 Task: In the  document policy.html Use the feature 'and check spelling and grammer' Select the body of letter and change paragraph spacing to  '1.5' Select the word  Good Day and change the font size to  30
Action: Mouse moved to (297, 375)
Screenshot: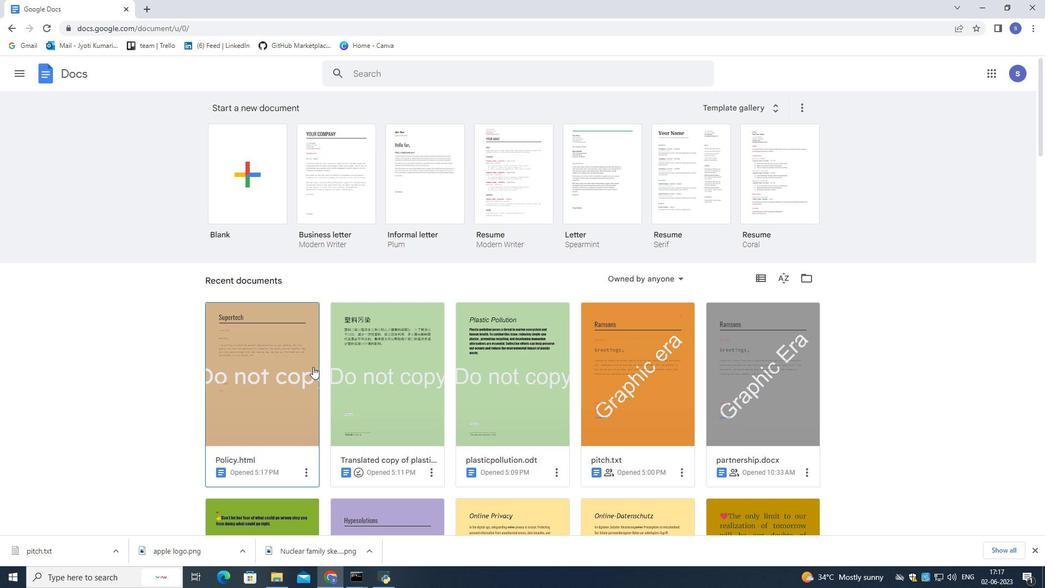 
Action: Mouse pressed left at (297, 375)
Screenshot: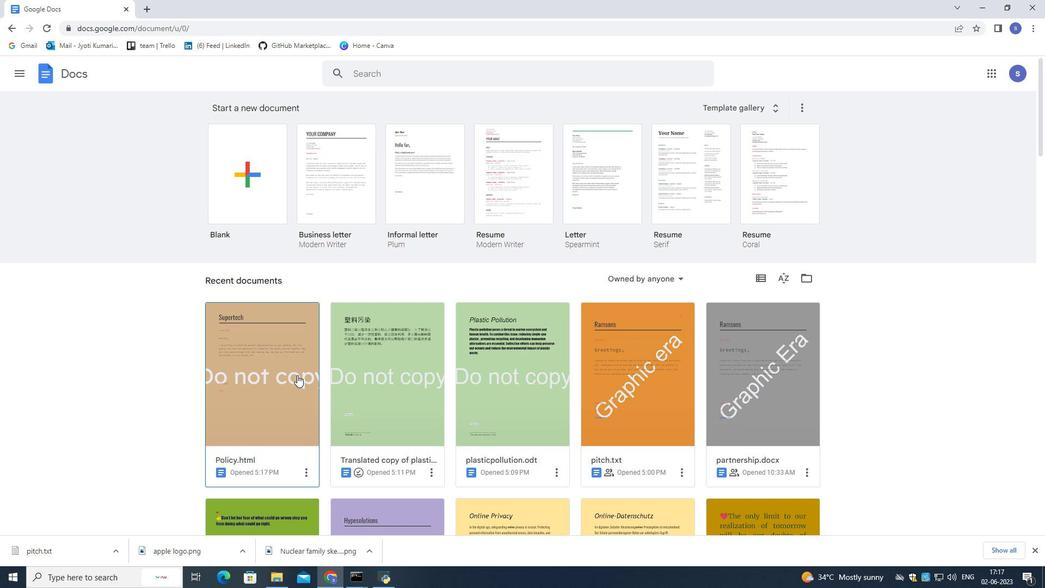 
Action: Mouse pressed left at (297, 375)
Screenshot: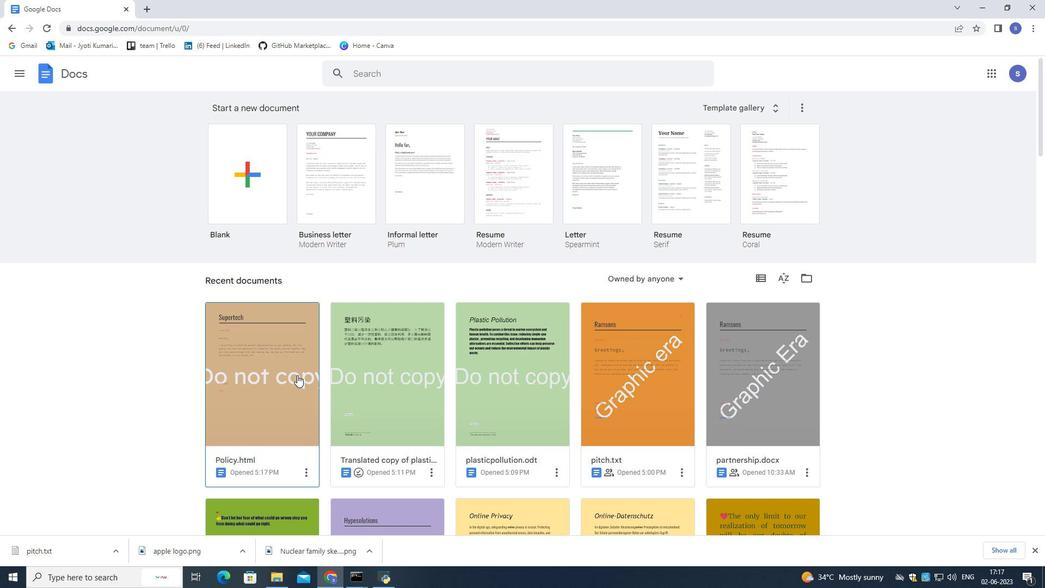 
Action: Mouse moved to (175, 80)
Screenshot: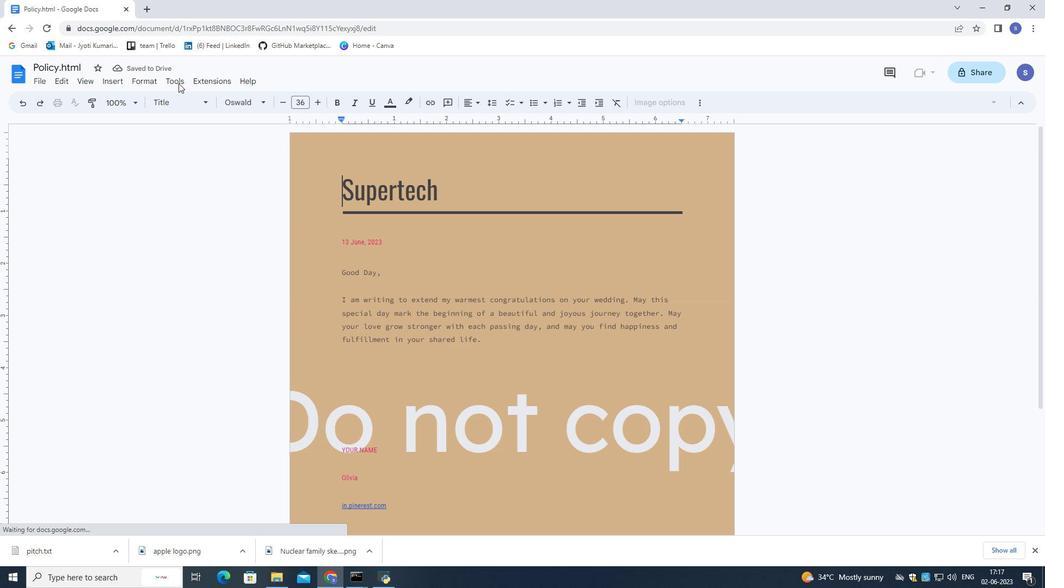 
Action: Mouse pressed left at (175, 80)
Screenshot: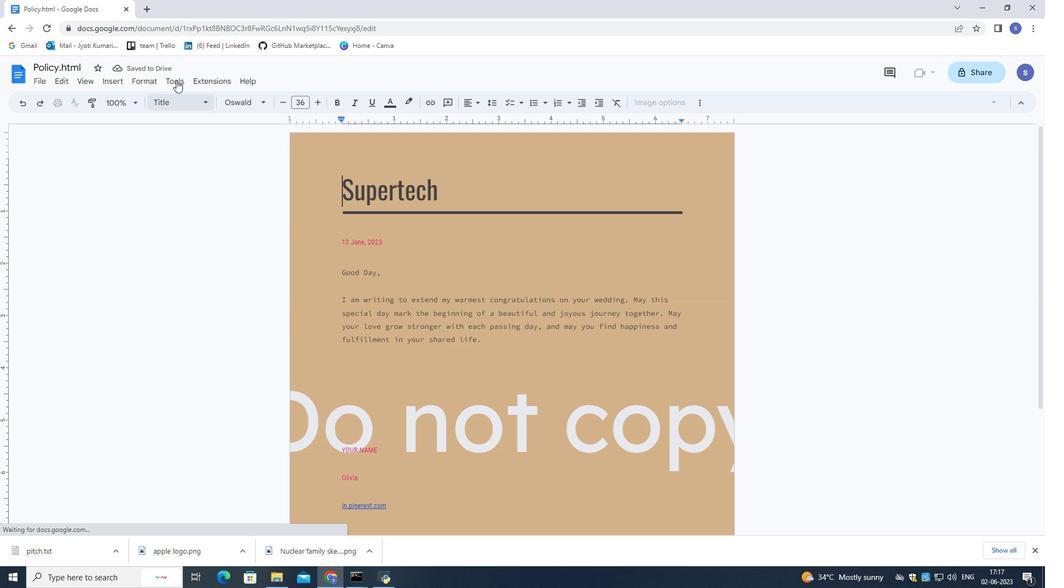 
Action: Mouse moved to (375, 103)
Screenshot: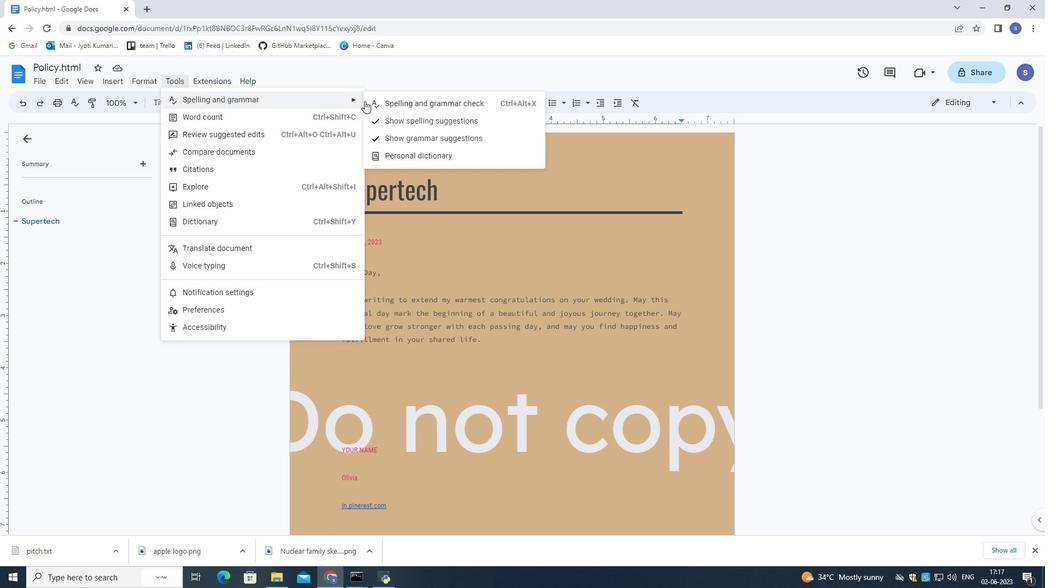 
Action: Mouse pressed left at (375, 103)
Screenshot: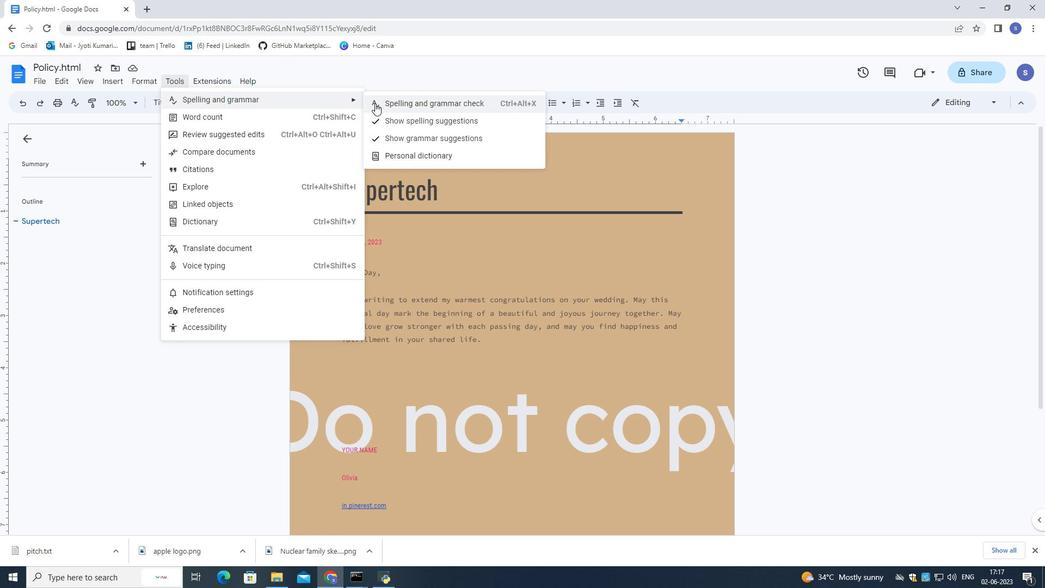 
Action: Mouse moved to (498, 348)
Screenshot: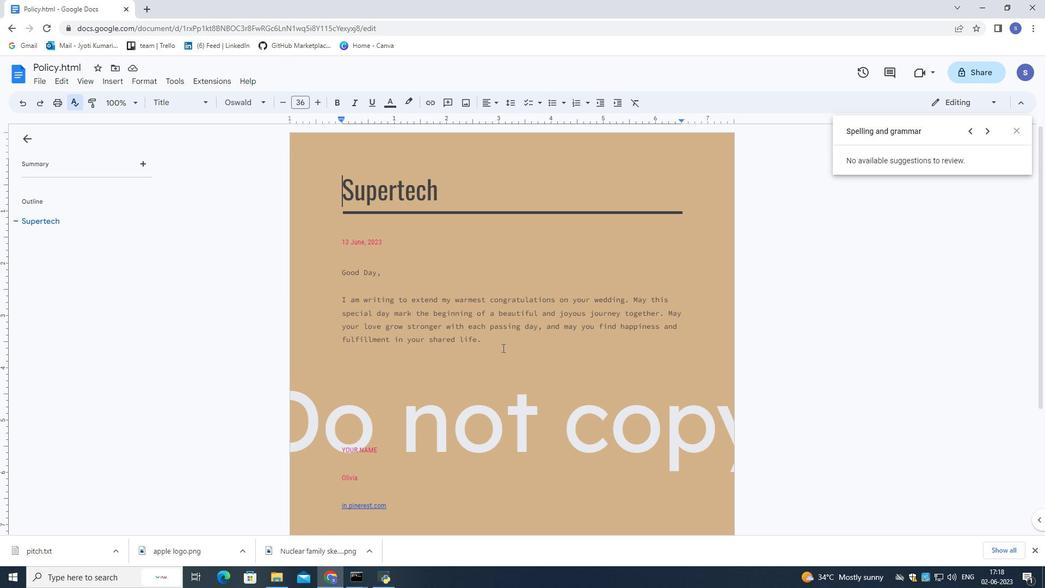
Action: Mouse pressed left at (498, 348)
Screenshot: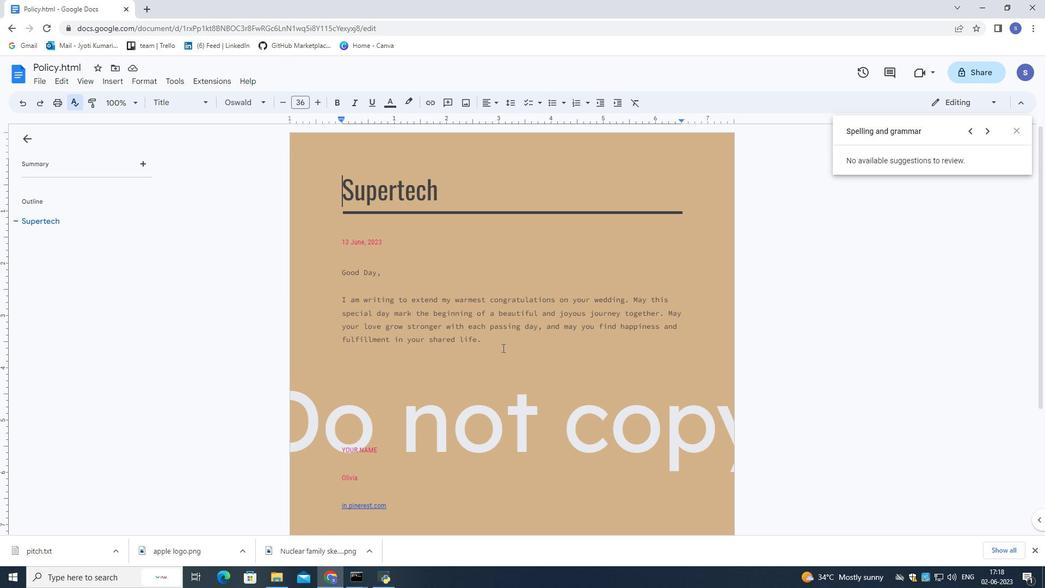 
Action: Mouse moved to (504, 103)
Screenshot: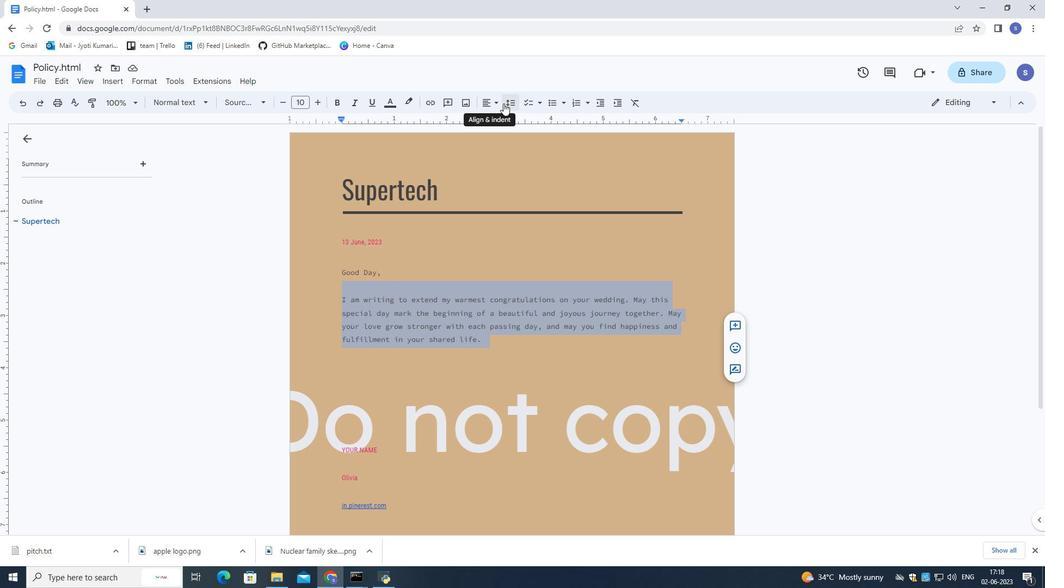 
Action: Mouse pressed left at (504, 103)
Screenshot: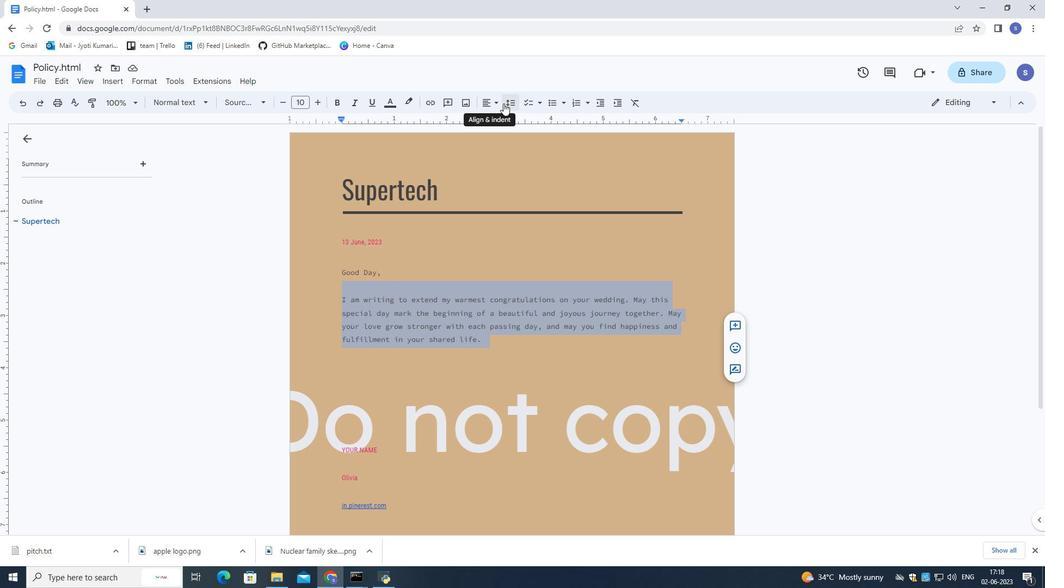 
Action: Mouse moved to (518, 154)
Screenshot: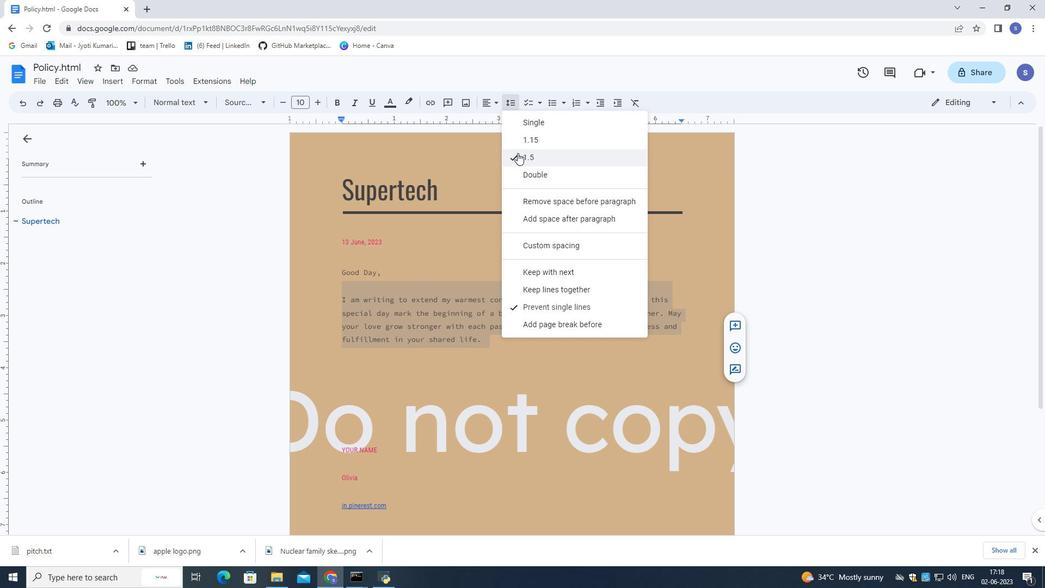 
Action: Mouse pressed left at (518, 154)
Screenshot: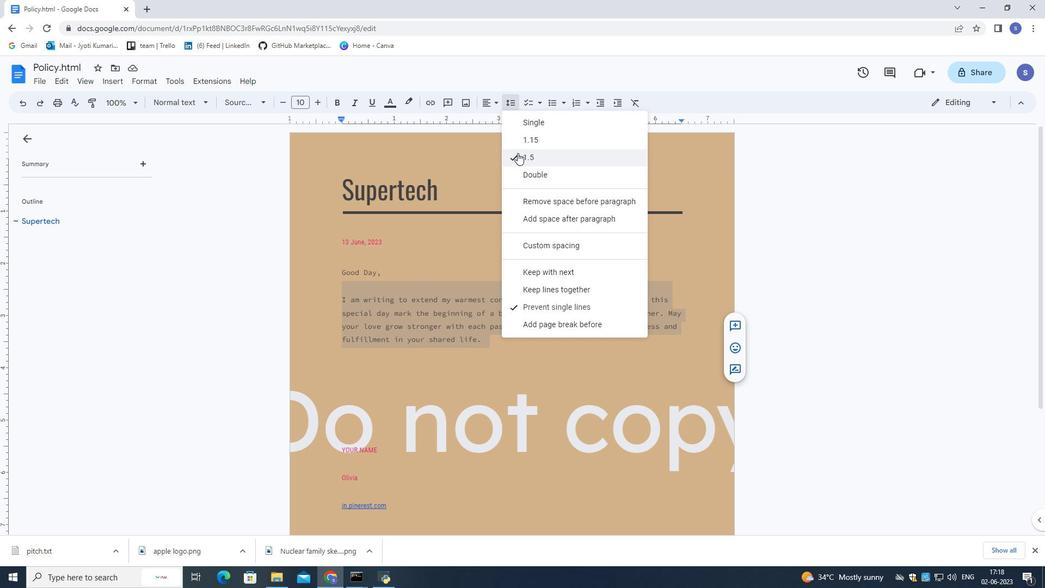 
Action: Mouse moved to (445, 218)
Screenshot: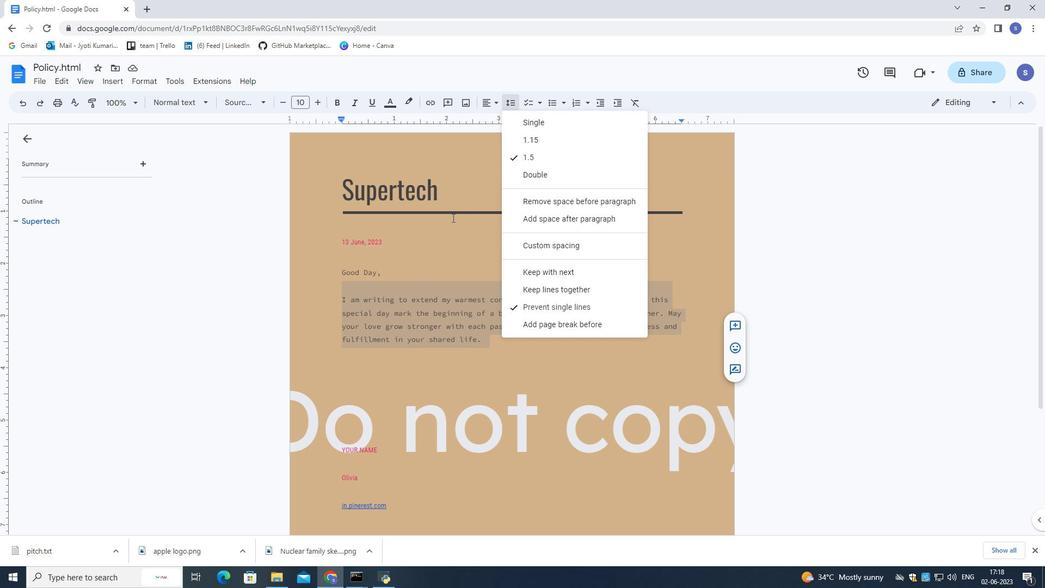 
Action: Mouse pressed left at (445, 218)
Screenshot: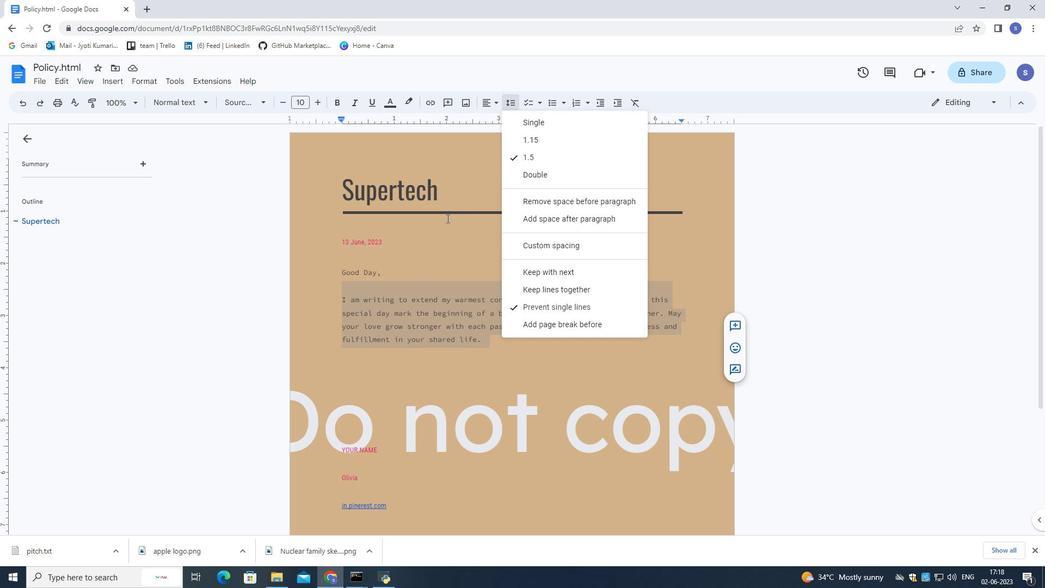 
Action: Mouse moved to (402, 274)
Screenshot: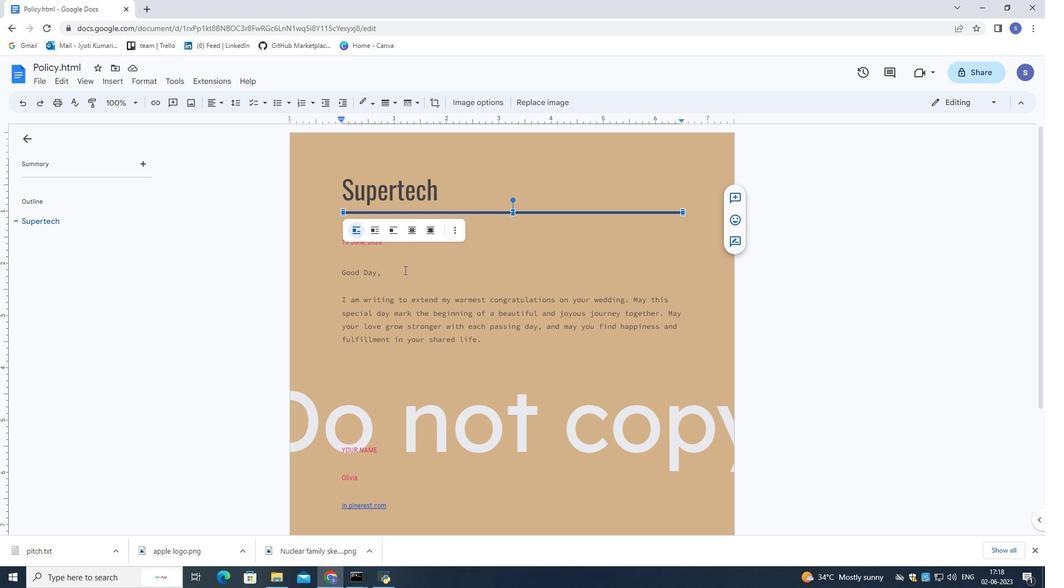 
Action: Mouse pressed left at (402, 274)
Screenshot: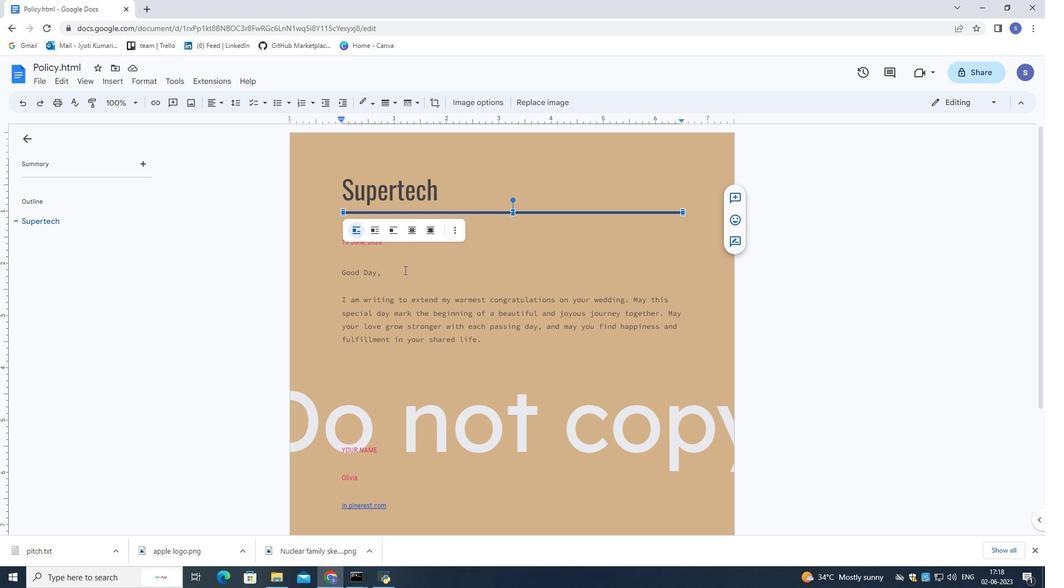 
Action: Mouse moved to (319, 102)
Screenshot: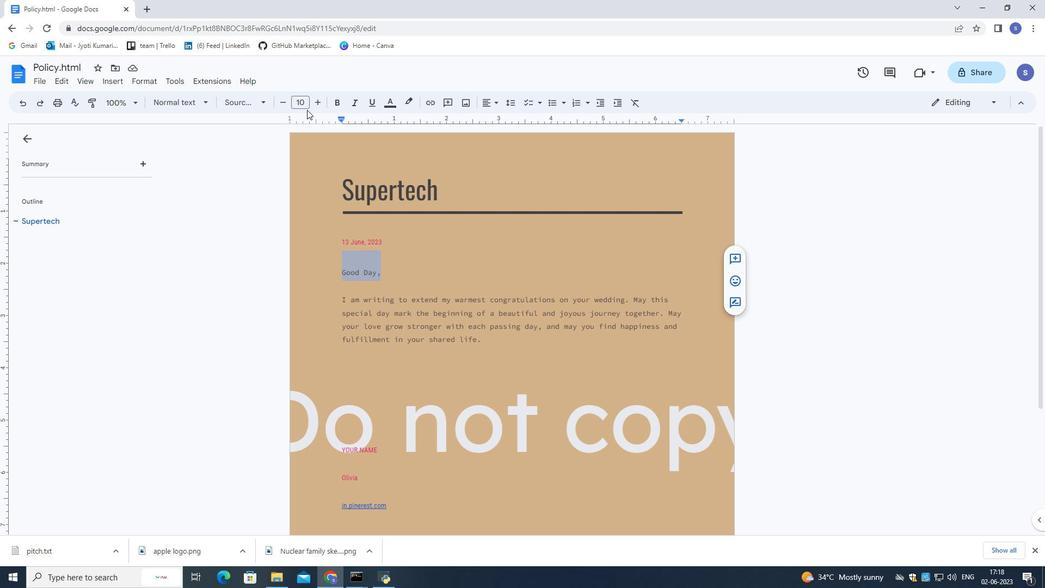 
Action: Mouse pressed left at (319, 102)
Screenshot: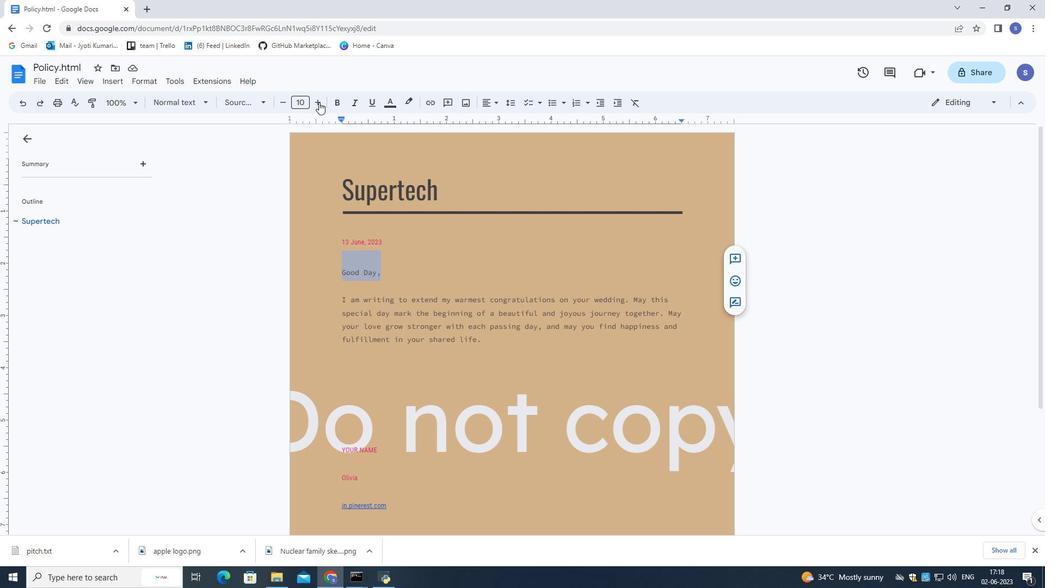 
Action: Mouse pressed left at (319, 102)
Screenshot: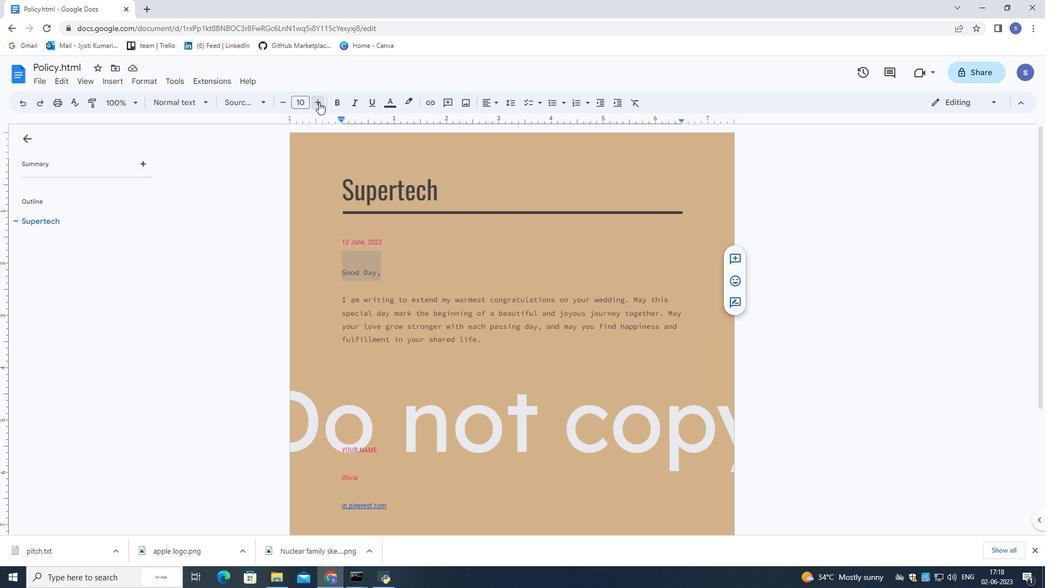 
Action: Mouse pressed left at (319, 102)
Screenshot: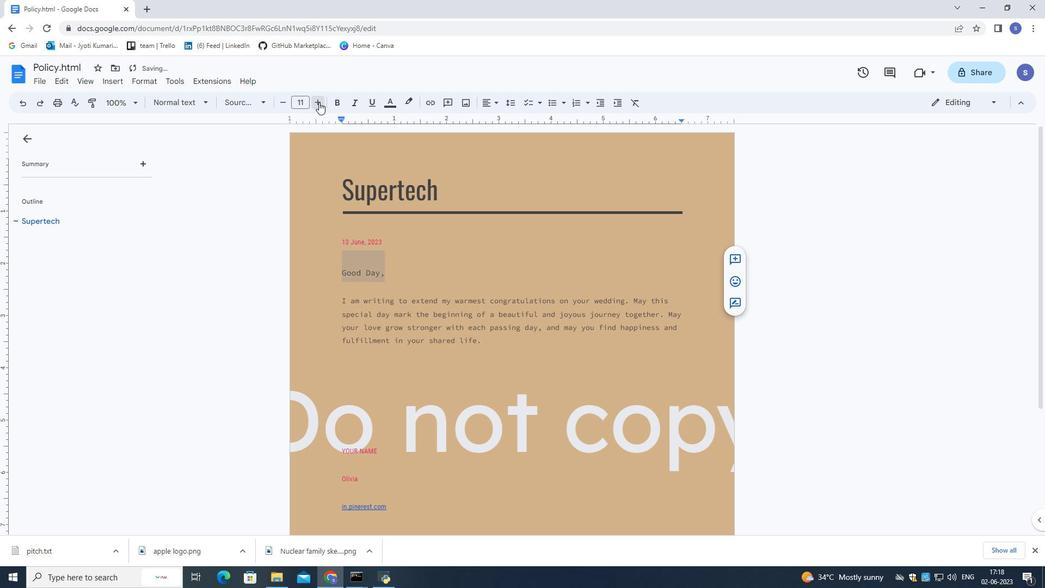
Action: Mouse pressed left at (319, 102)
Screenshot: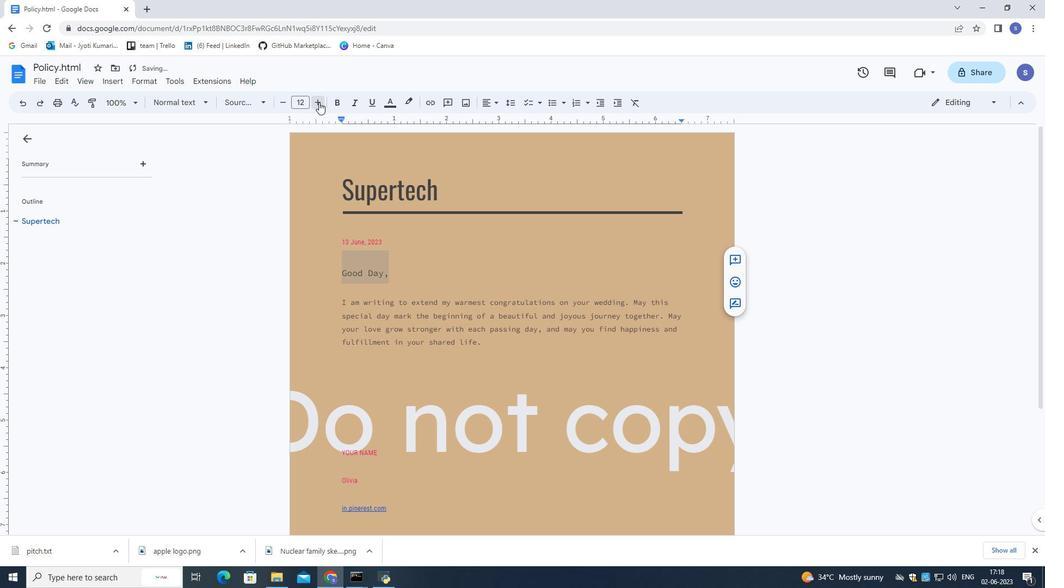 
Action: Mouse pressed left at (319, 102)
Screenshot: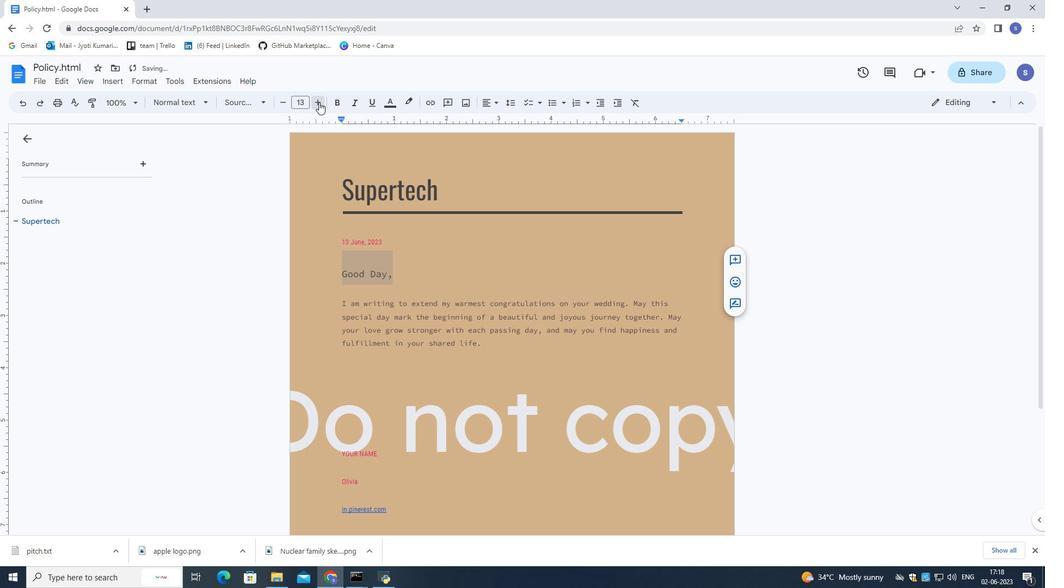 
Action: Mouse pressed left at (319, 102)
Screenshot: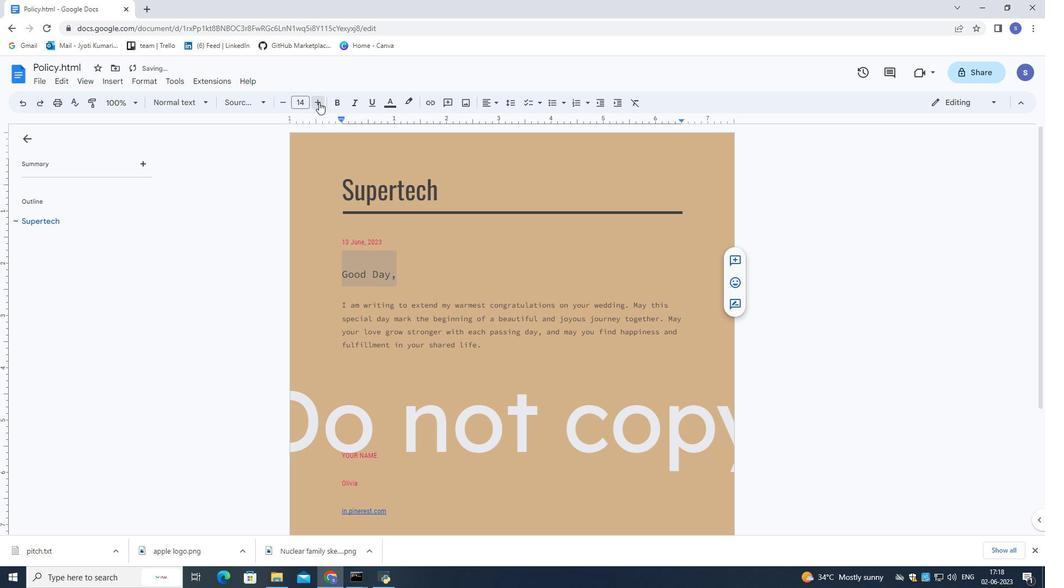 
Action: Mouse pressed left at (319, 102)
Screenshot: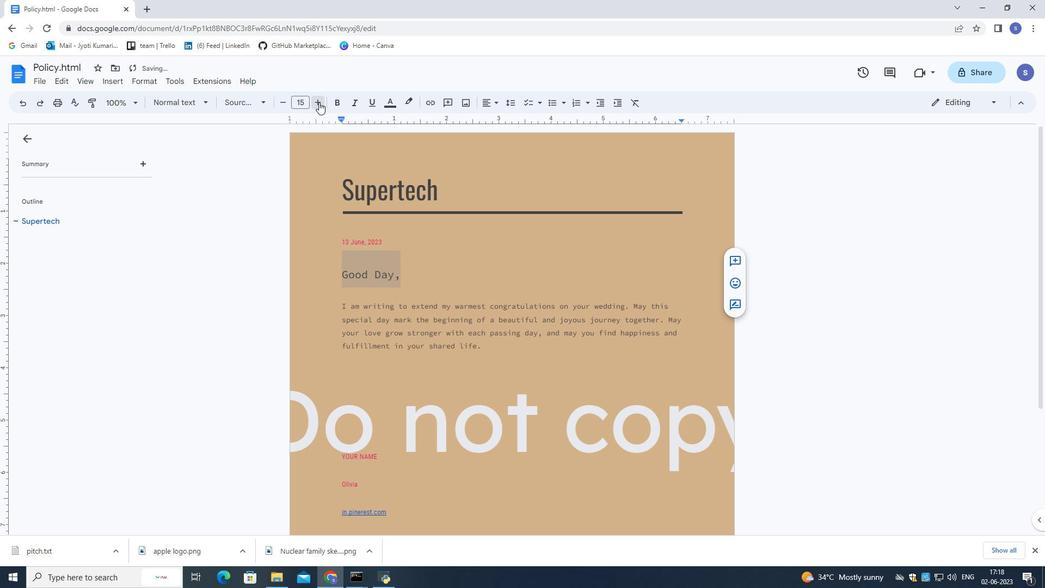 
Action: Mouse pressed left at (319, 102)
Screenshot: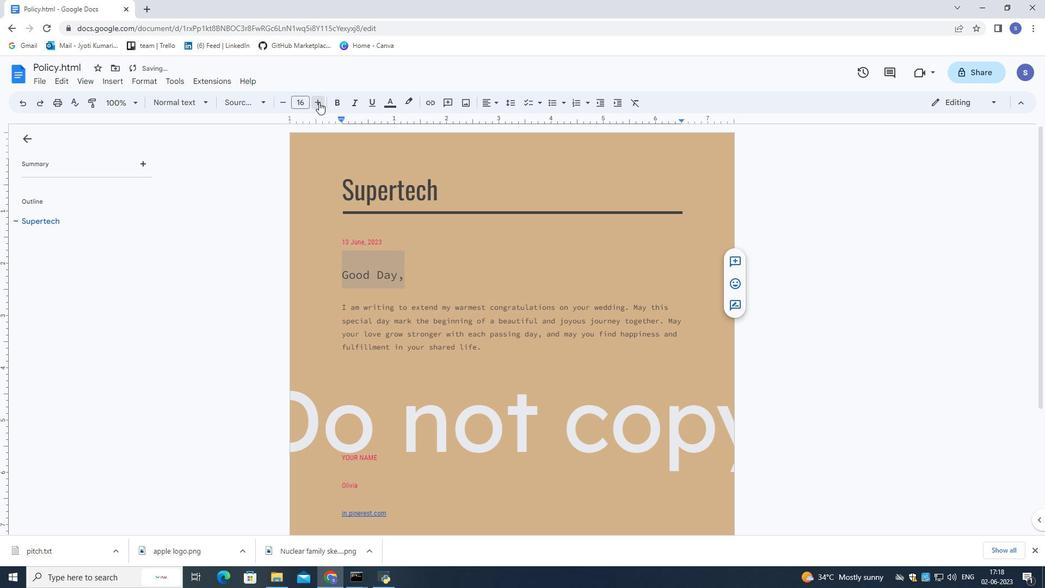 
Action: Mouse pressed left at (319, 102)
Screenshot: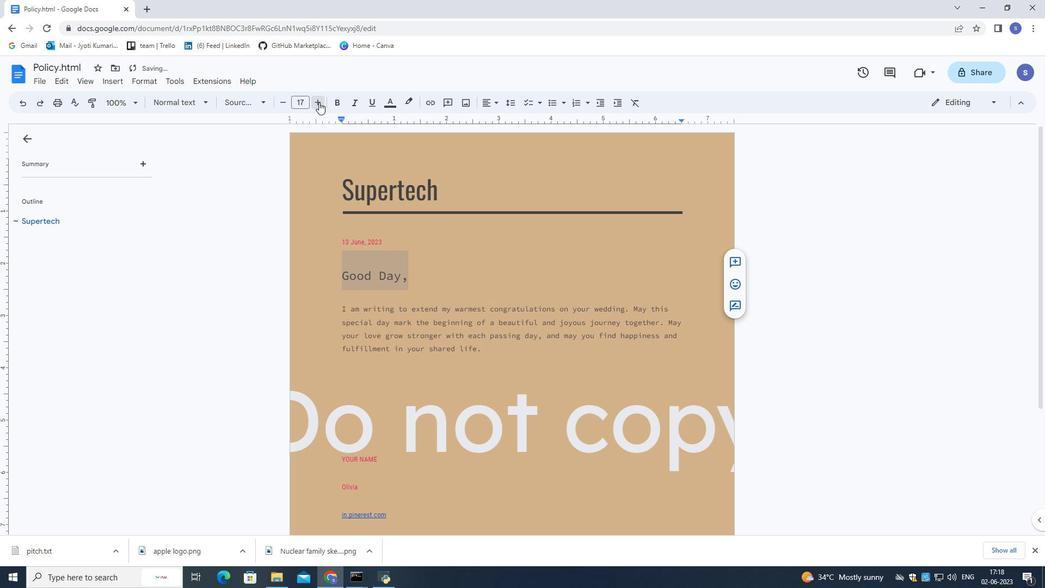 
Action: Mouse pressed left at (319, 102)
Screenshot: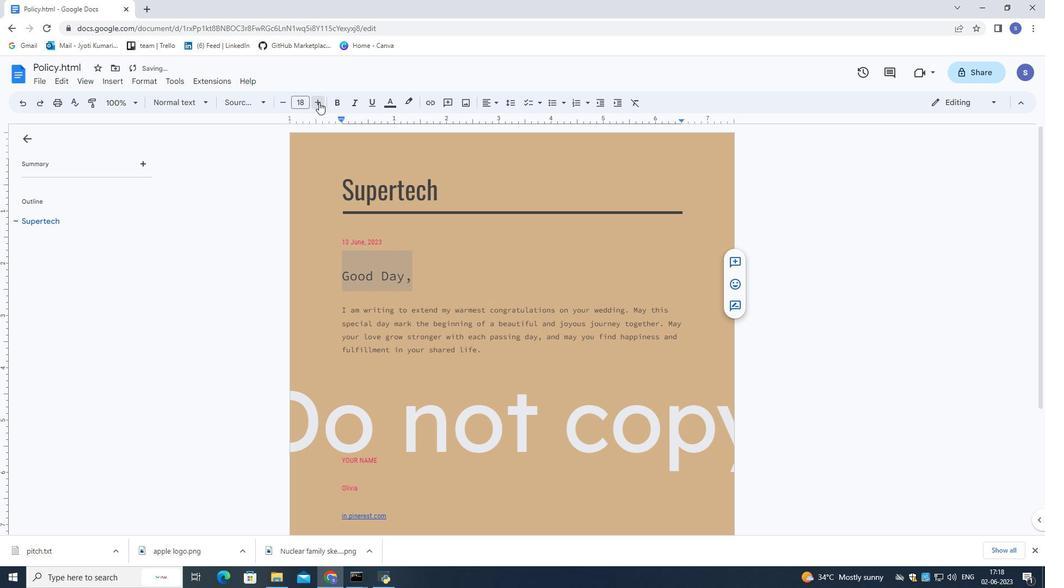 
Action: Mouse pressed left at (319, 102)
Screenshot: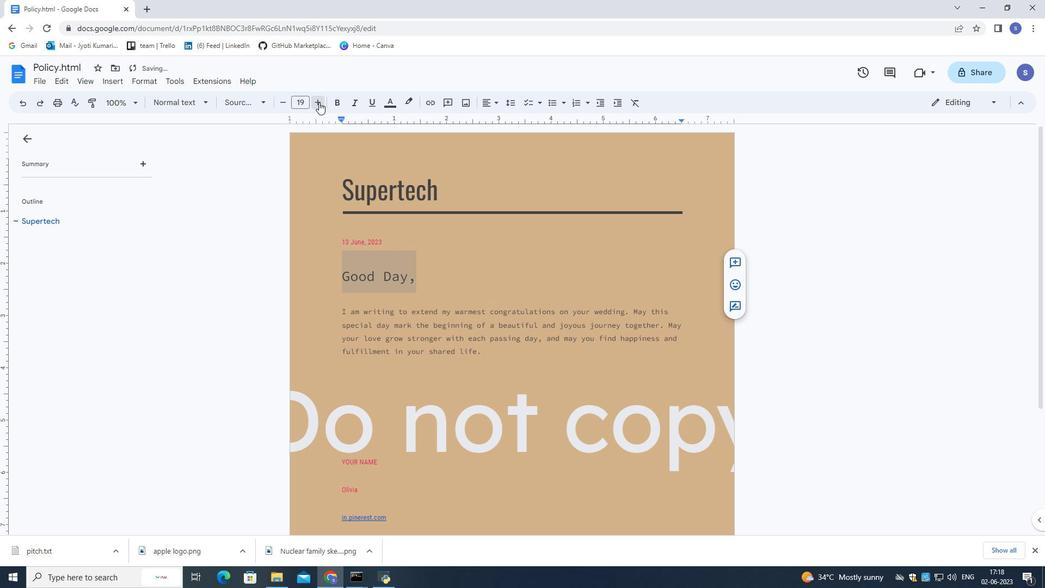 
Action: Mouse pressed left at (319, 102)
Screenshot: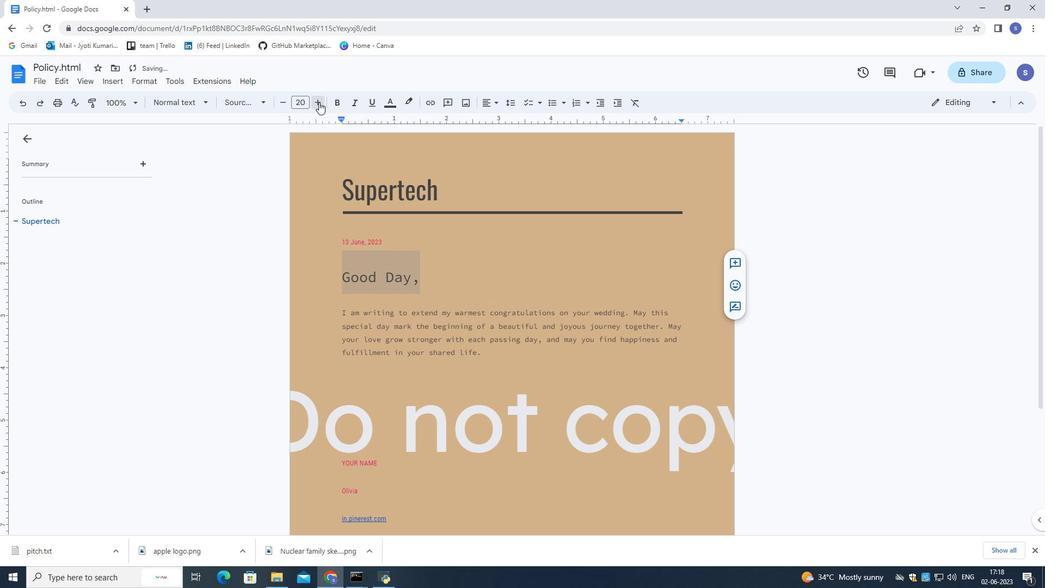 
Action: Mouse moved to (319, 101)
Screenshot: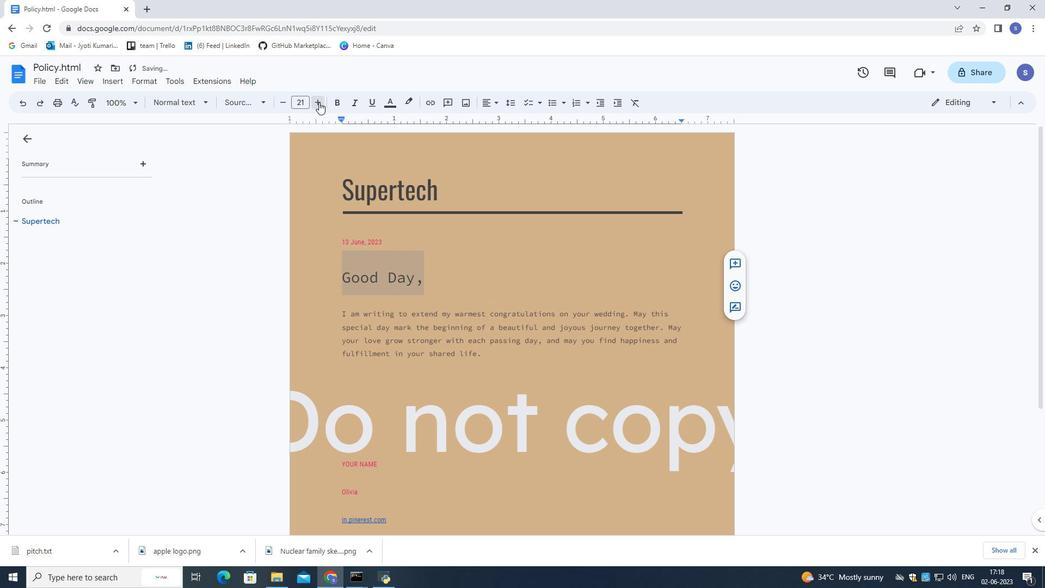 
Action: Mouse pressed left at (319, 101)
Screenshot: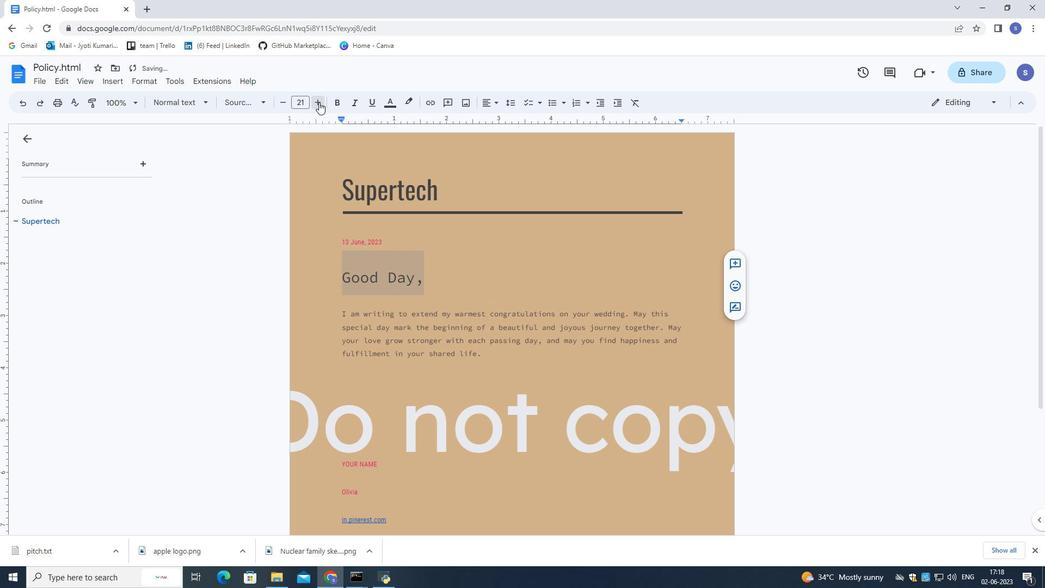 
Action: Mouse pressed left at (319, 101)
Screenshot: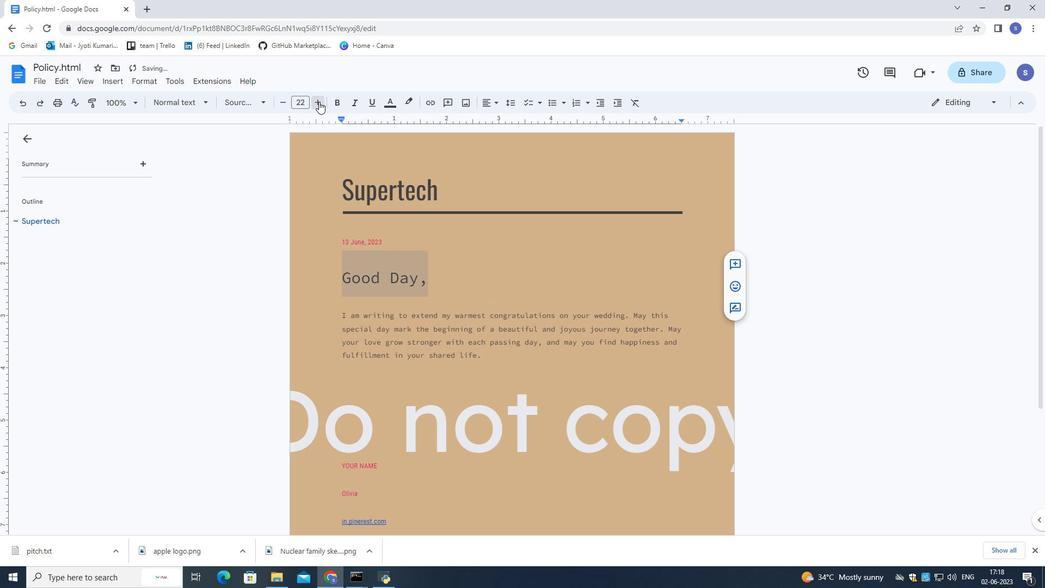 
Action: Mouse pressed left at (319, 101)
Screenshot: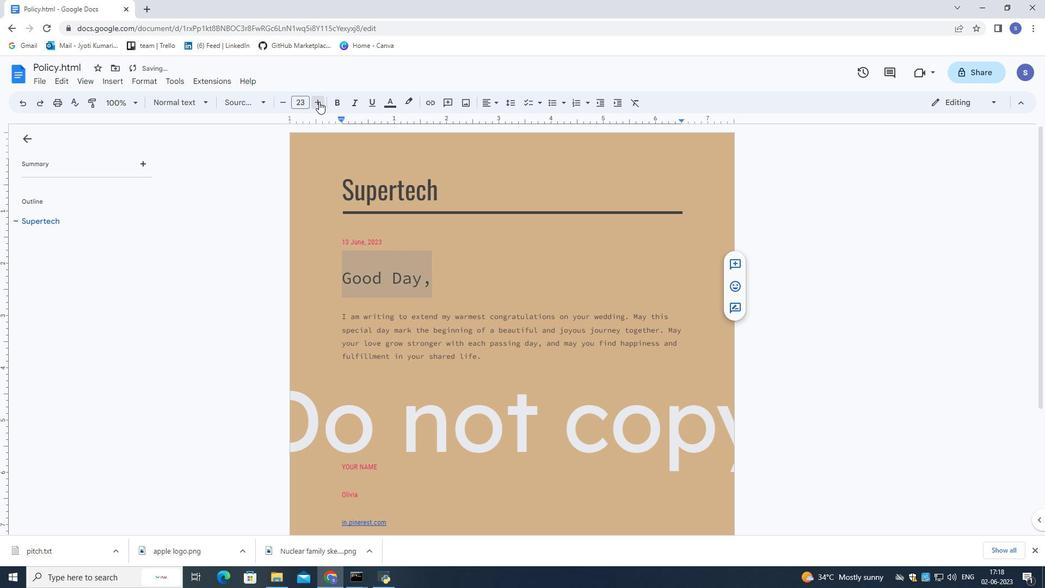 
Action: Mouse pressed left at (319, 101)
Screenshot: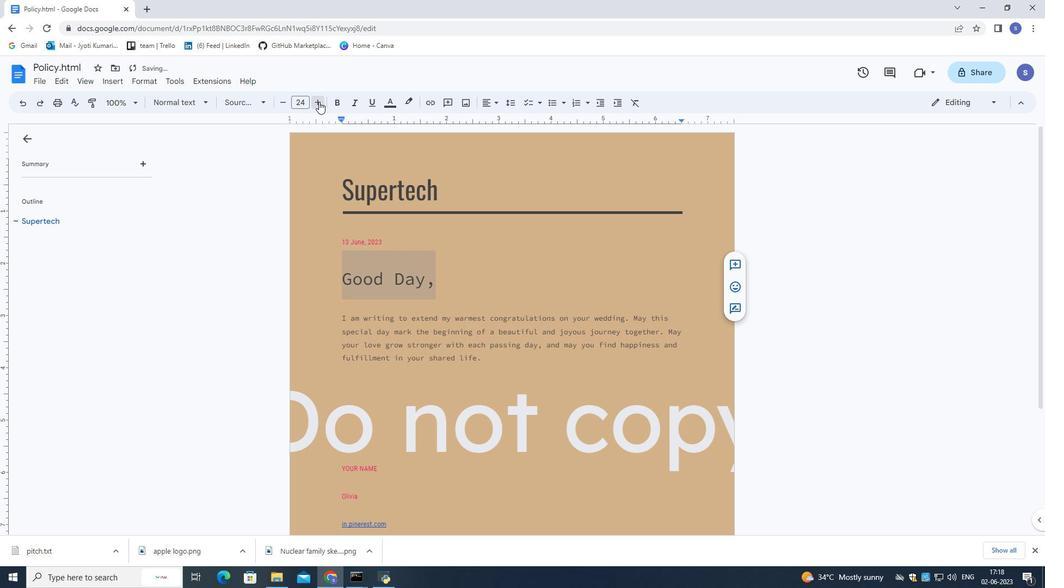 
Action: Mouse pressed left at (319, 101)
Screenshot: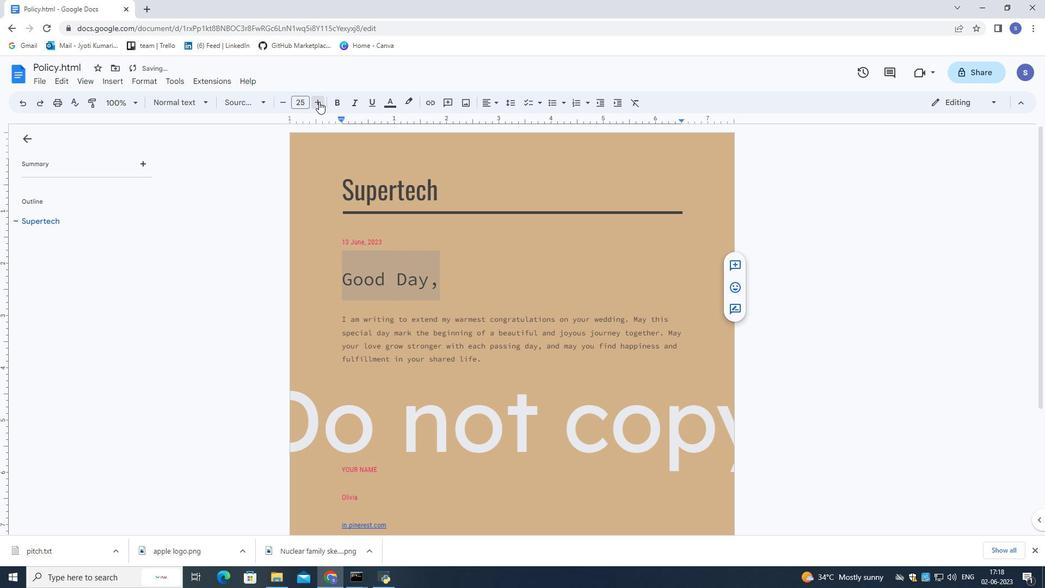
Action: Mouse pressed left at (319, 101)
Screenshot: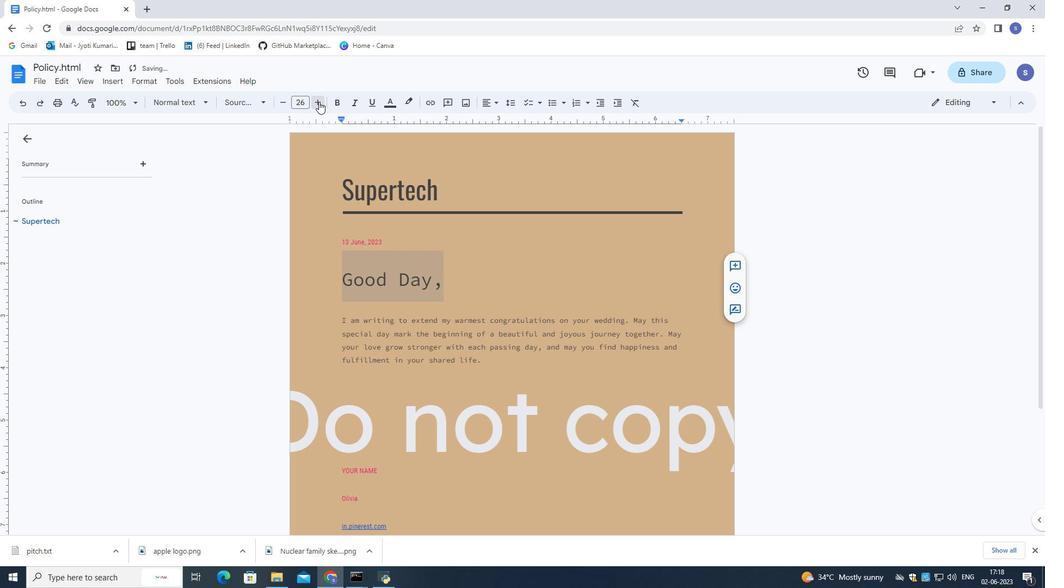 
Action: Mouse pressed left at (319, 101)
Screenshot: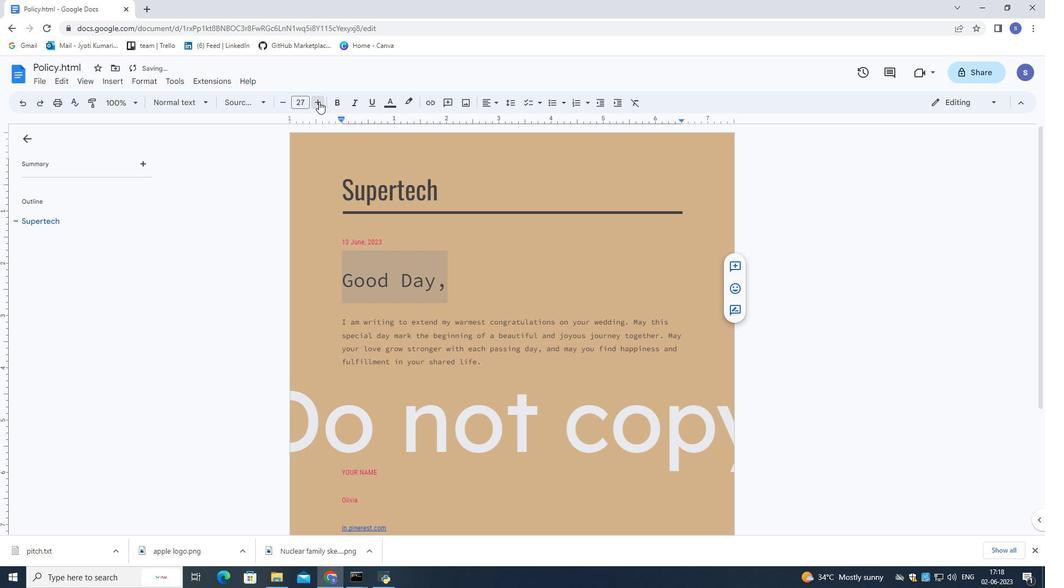 
Action: Mouse moved to (319, 101)
Screenshot: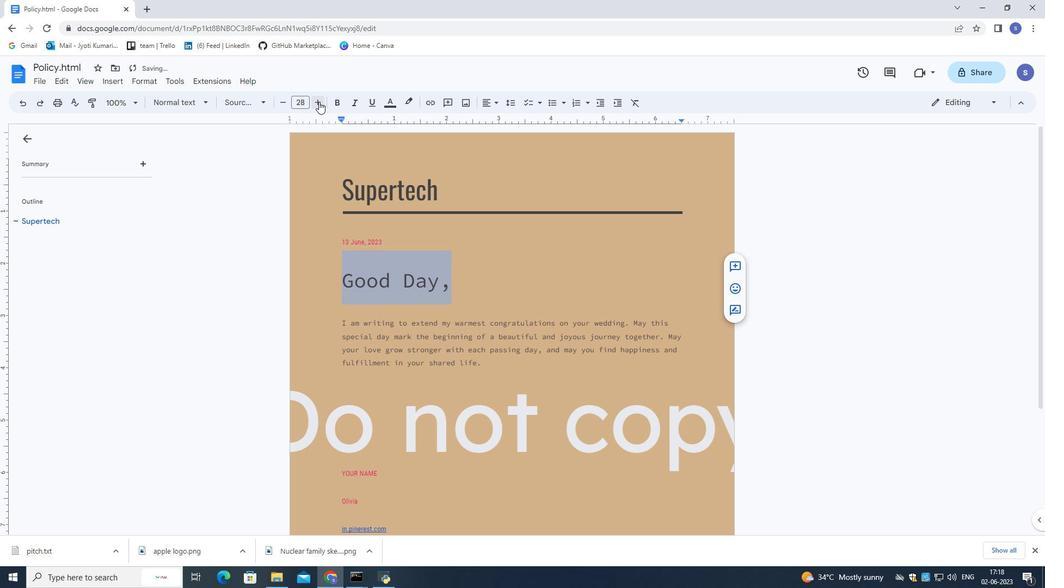 
Action: Mouse pressed left at (319, 101)
Screenshot: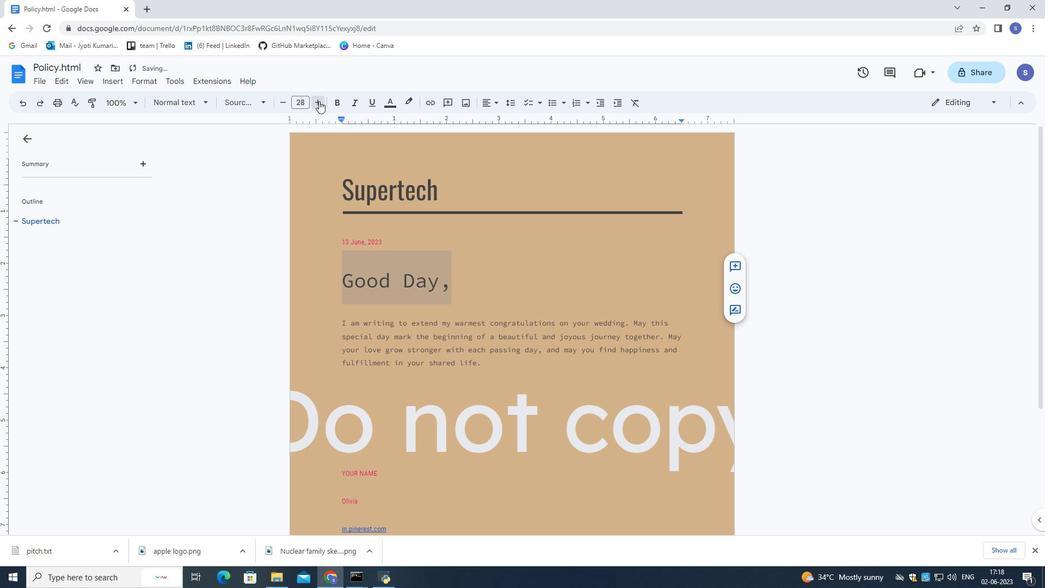 
Action: Mouse pressed left at (319, 101)
Screenshot: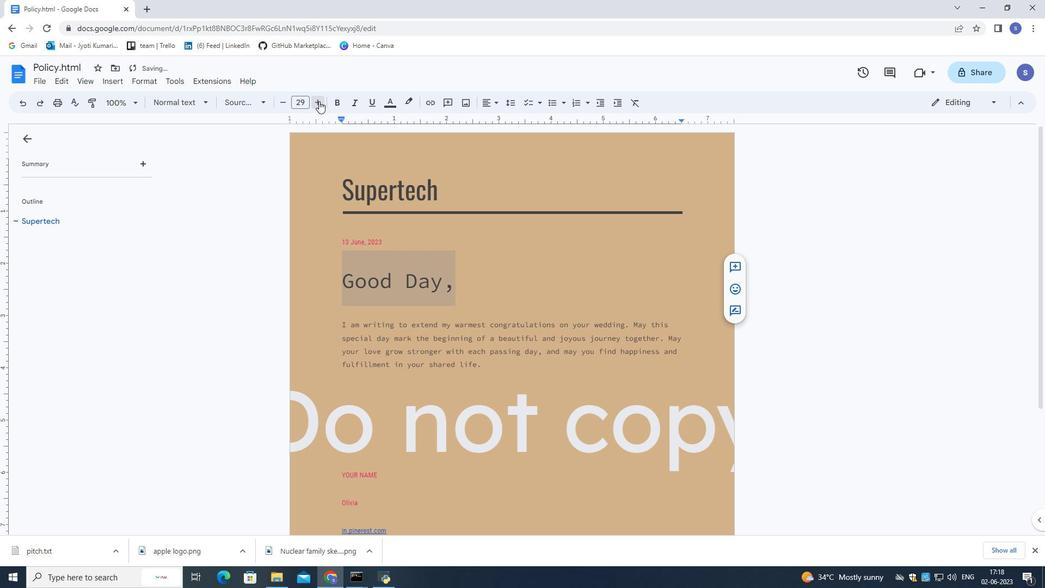 
Action: Mouse pressed left at (319, 101)
Screenshot: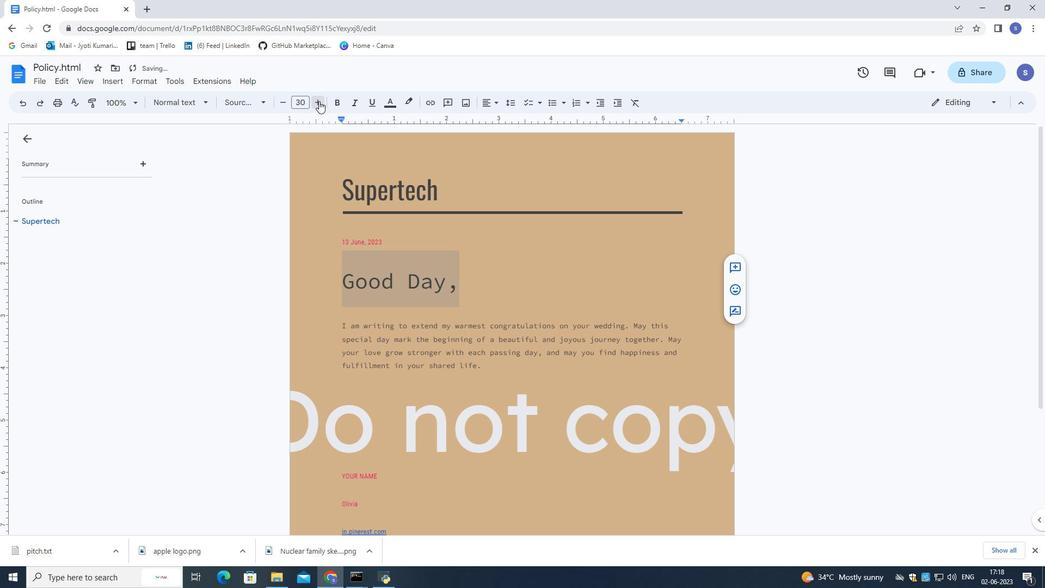 
Action: Mouse pressed left at (319, 101)
Screenshot: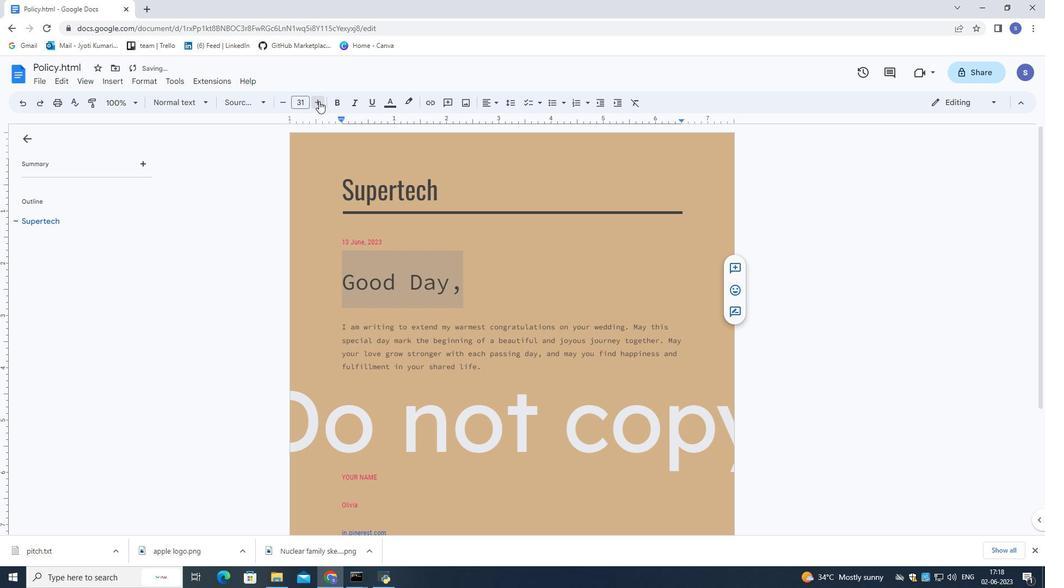 
Action: Mouse pressed left at (319, 101)
Screenshot: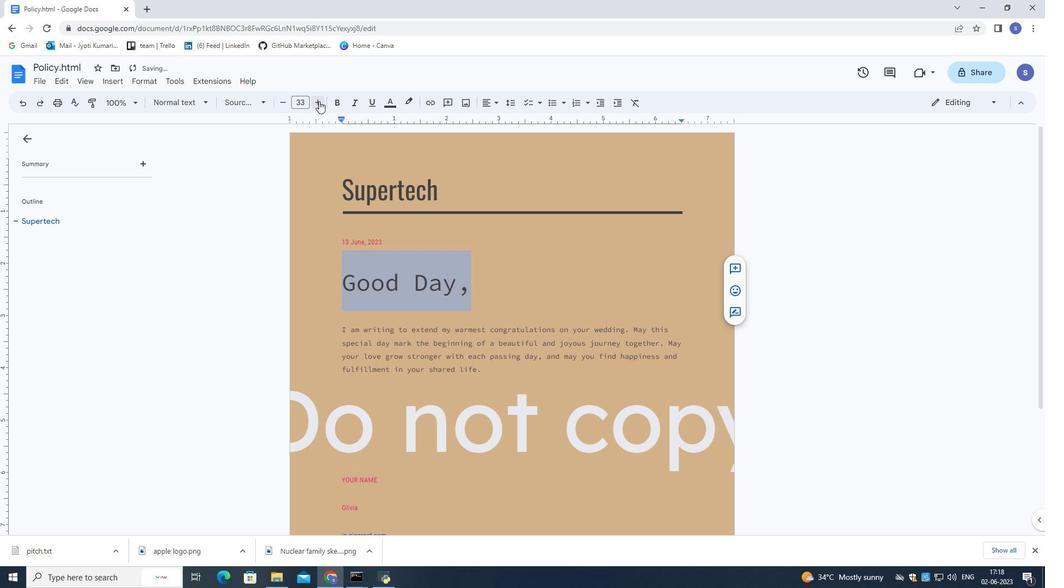 
Action: Mouse pressed left at (319, 101)
Screenshot: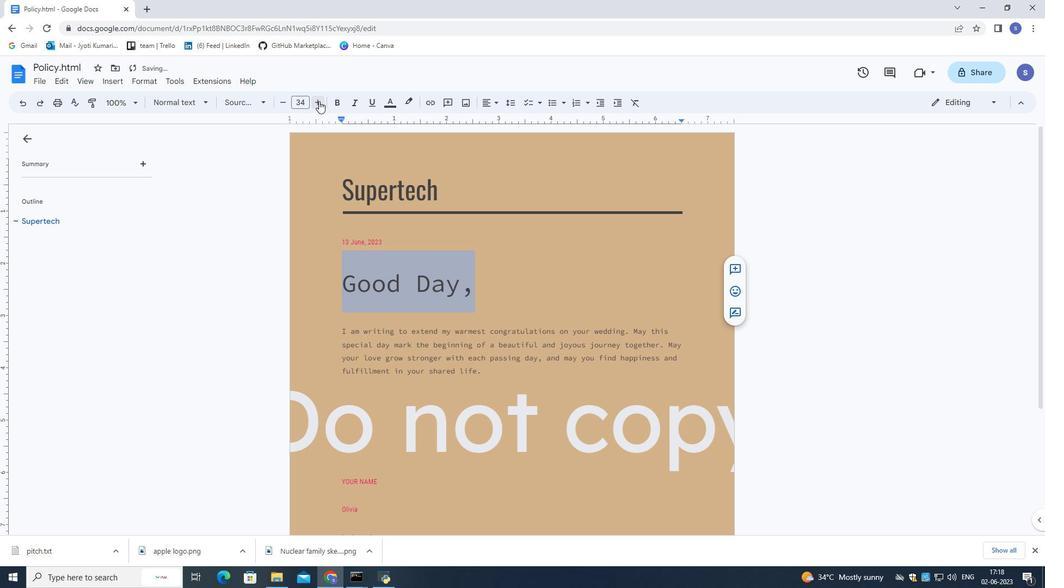
Action: Mouse pressed left at (319, 101)
Screenshot: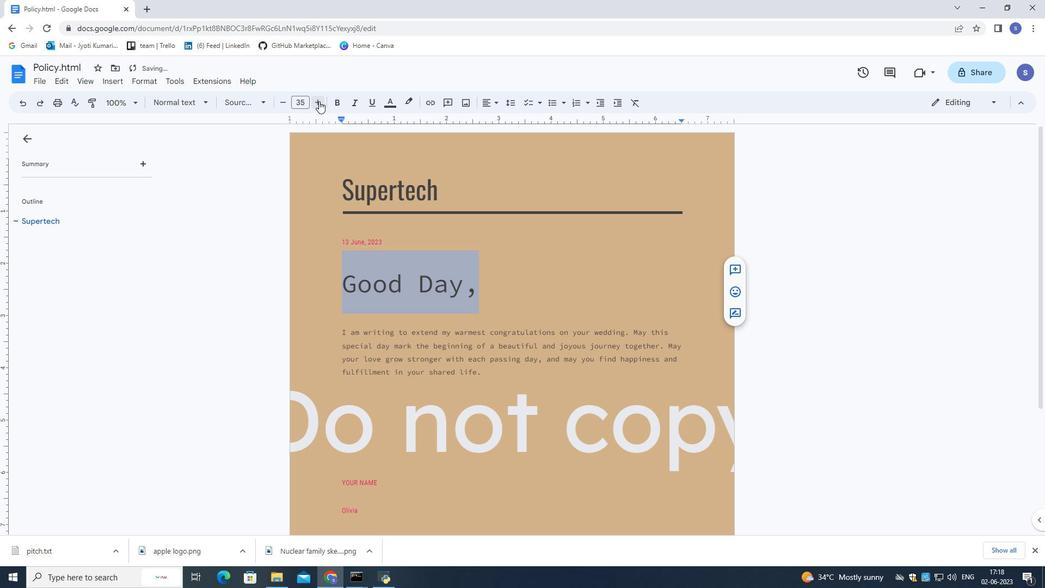 
Action: Mouse pressed left at (319, 101)
Screenshot: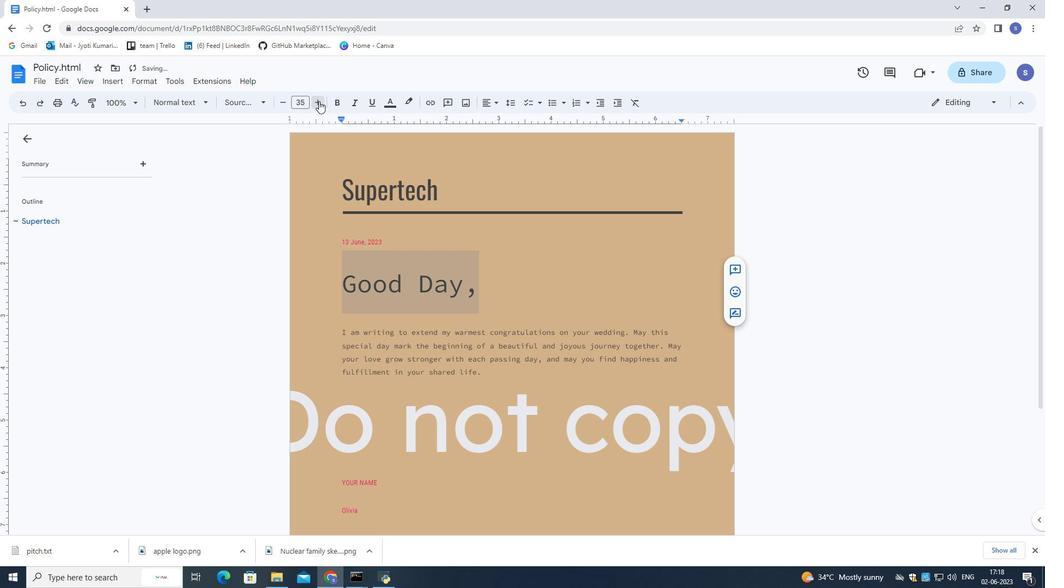 
Action: Mouse pressed left at (319, 101)
Screenshot: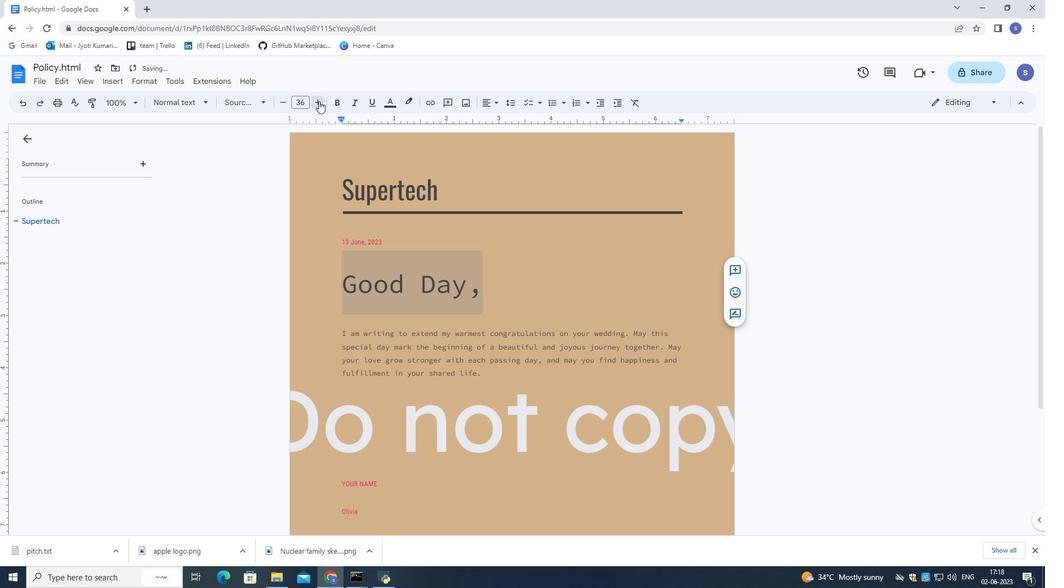 
Action: Mouse moved to (285, 106)
Screenshot: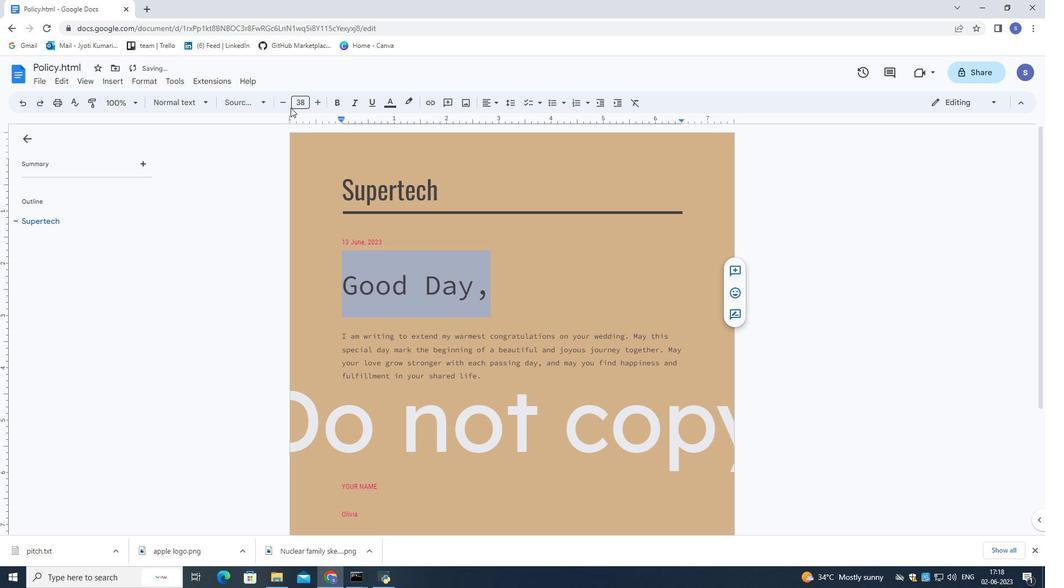 
Action: Mouse pressed left at (285, 106)
Screenshot: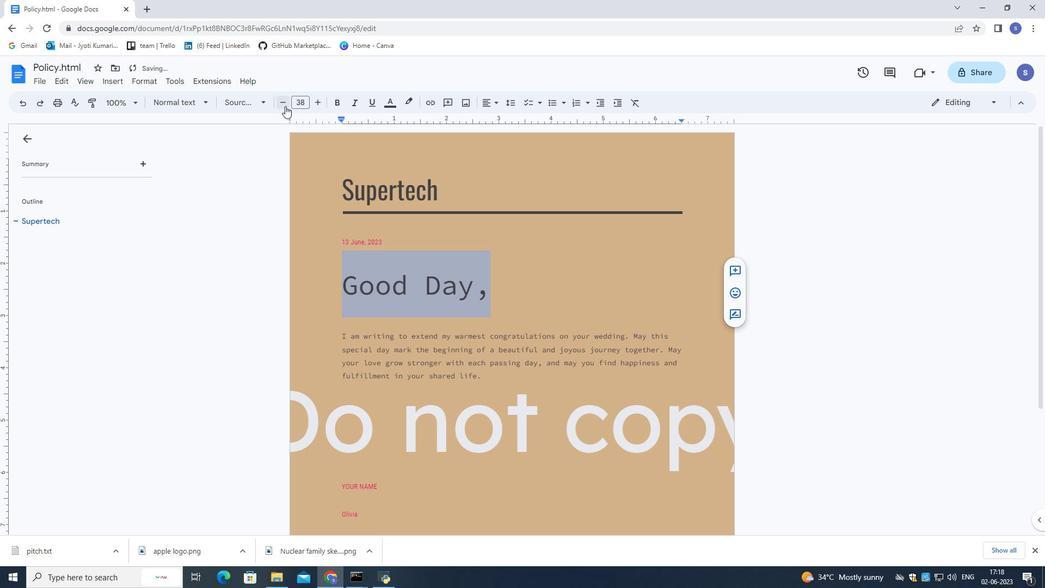
Action: Mouse pressed left at (285, 106)
Screenshot: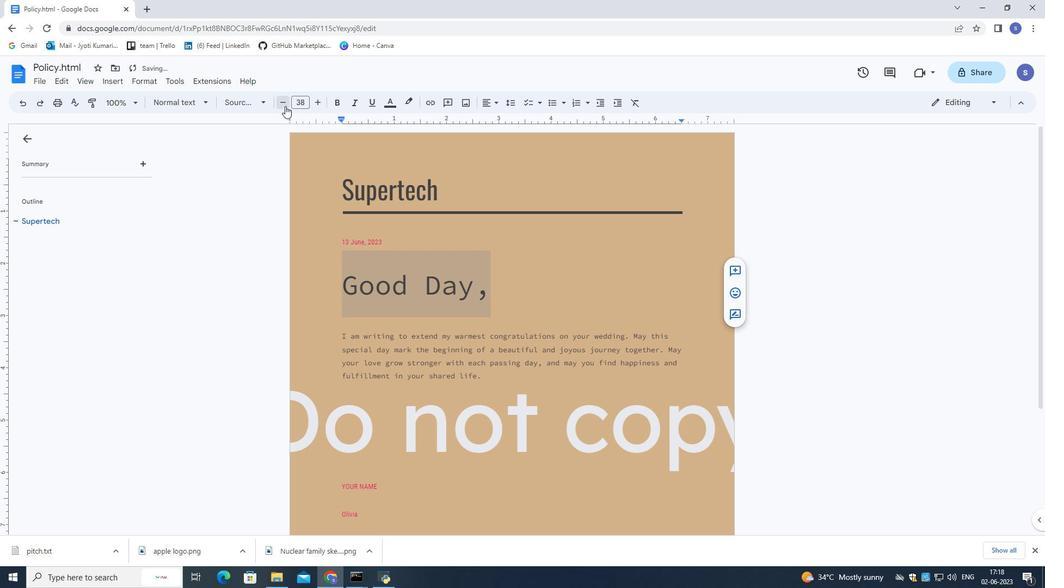 
Action: Mouse pressed left at (285, 106)
Screenshot: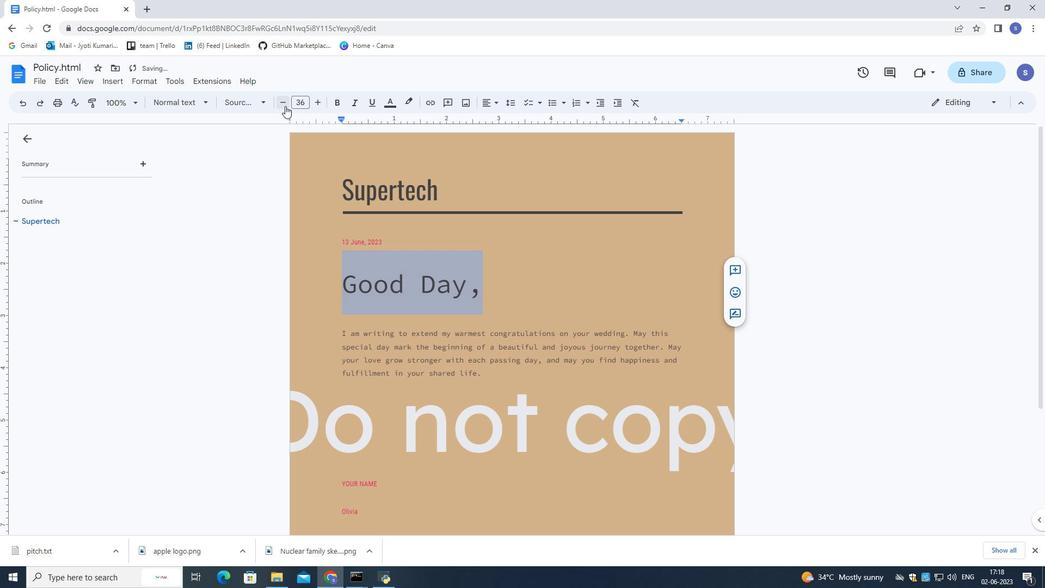 
Action: Mouse pressed left at (285, 106)
Screenshot: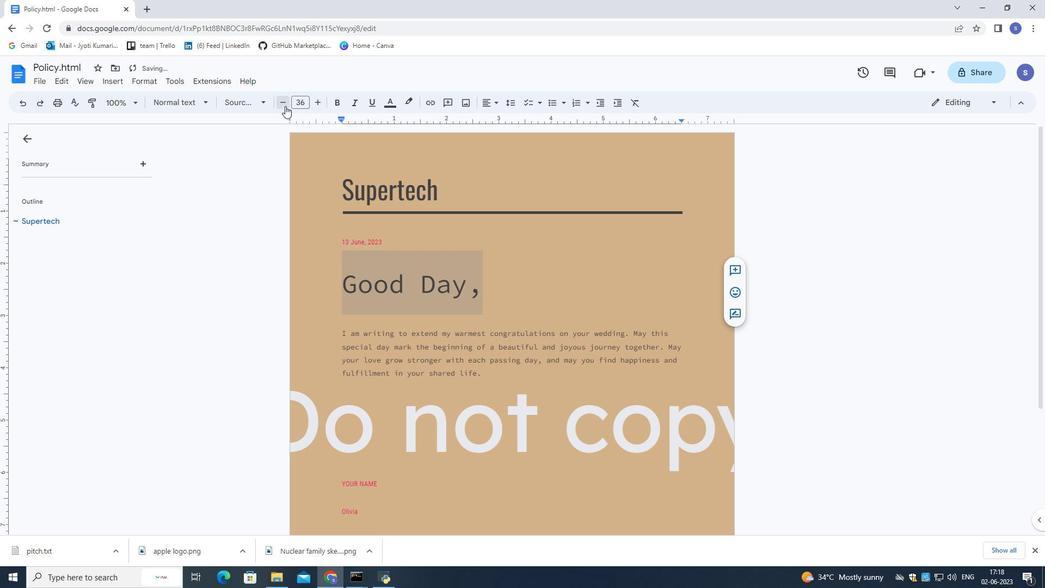 
Action: Mouse pressed left at (285, 106)
Screenshot: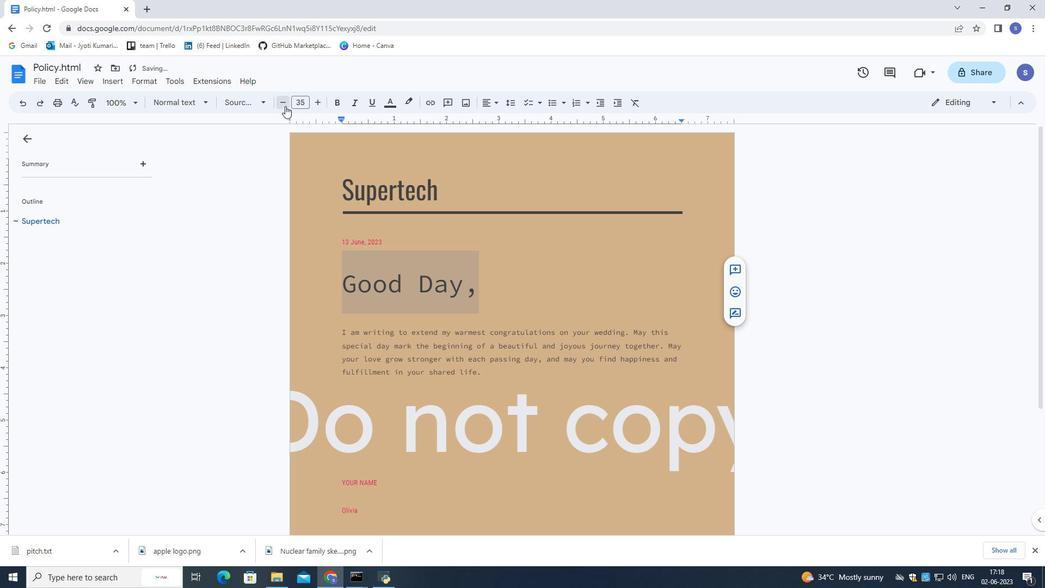 
Action: Mouse pressed left at (285, 106)
Screenshot: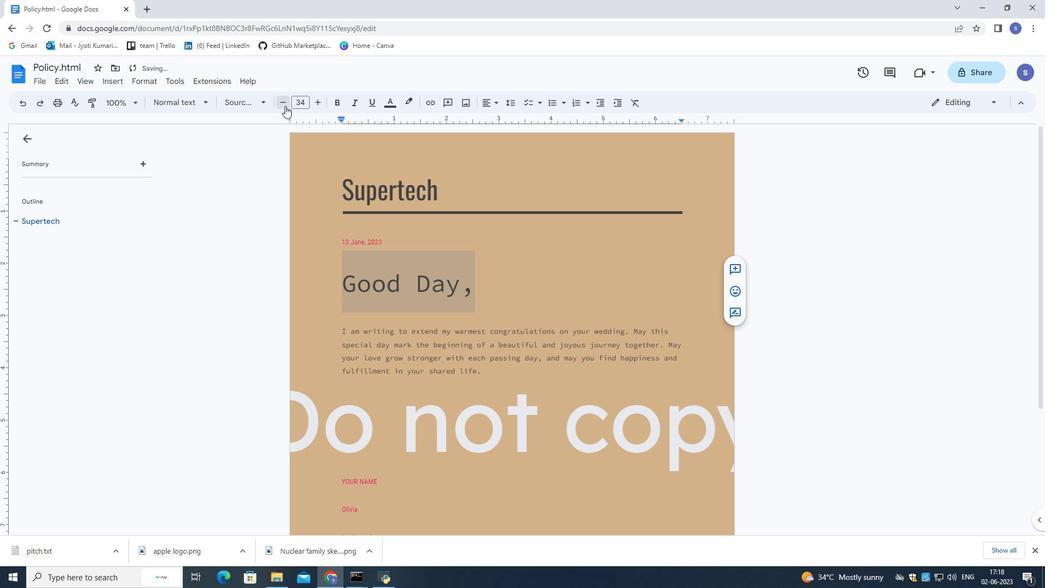 
Action: Mouse pressed left at (285, 106)
Screenshot: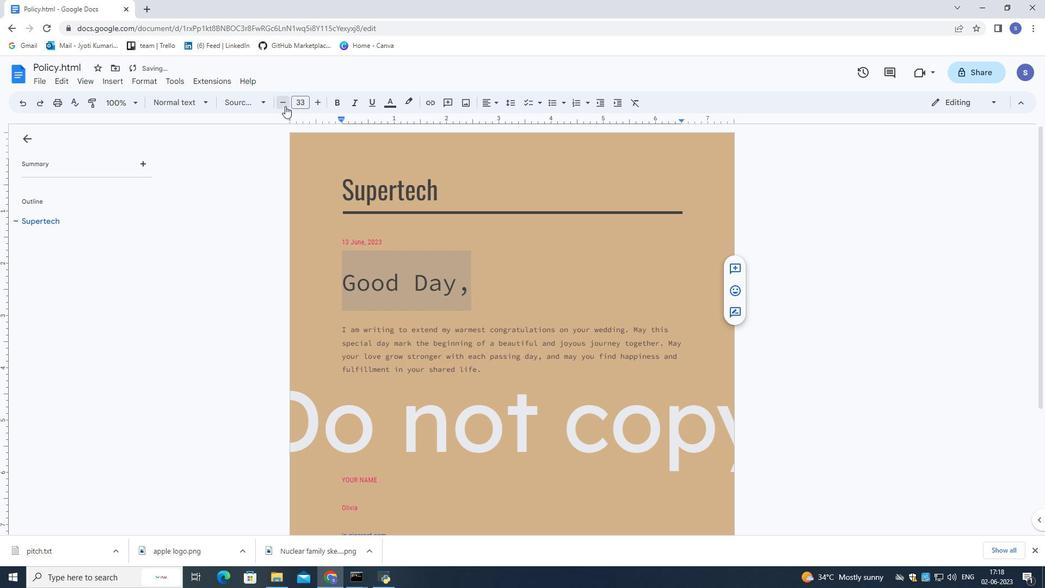 
Action: Mouse pressed left at (285, 106)
Screenshot: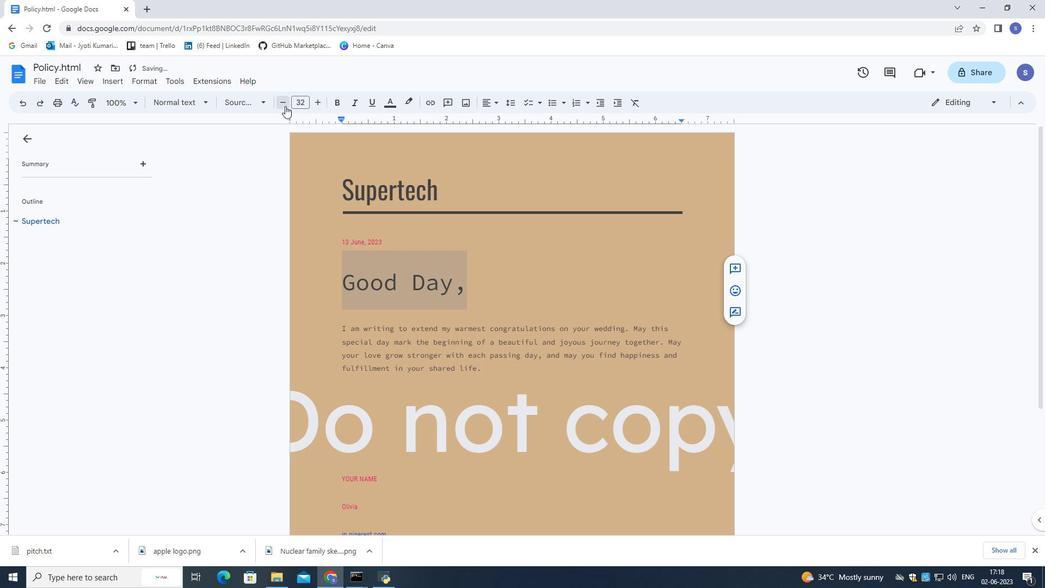 
Action: Mouse moved to (516, 207)
Screenshot: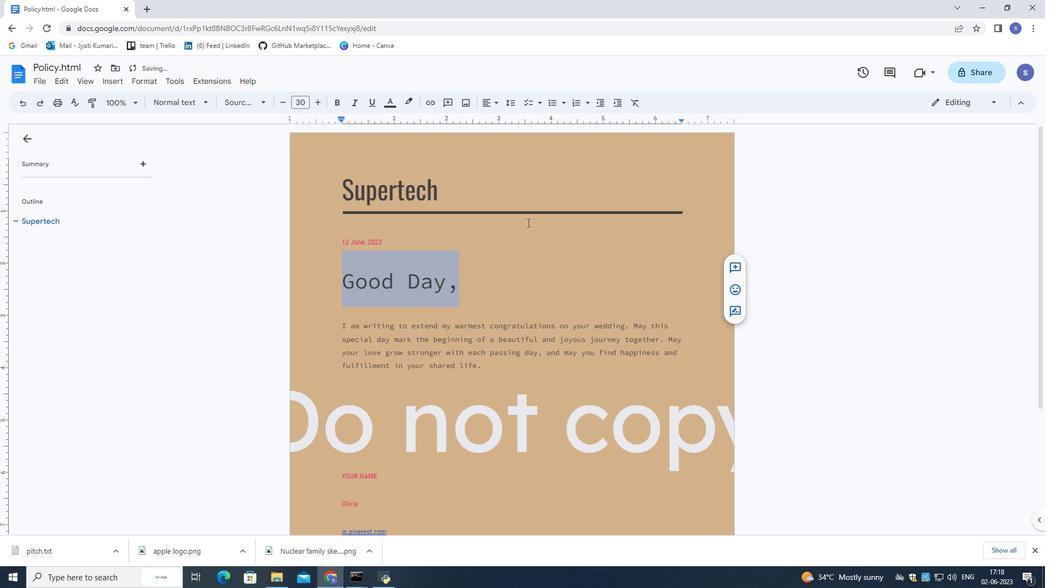 
Action: Mouse pressed left at (516, 207)
Screenshot: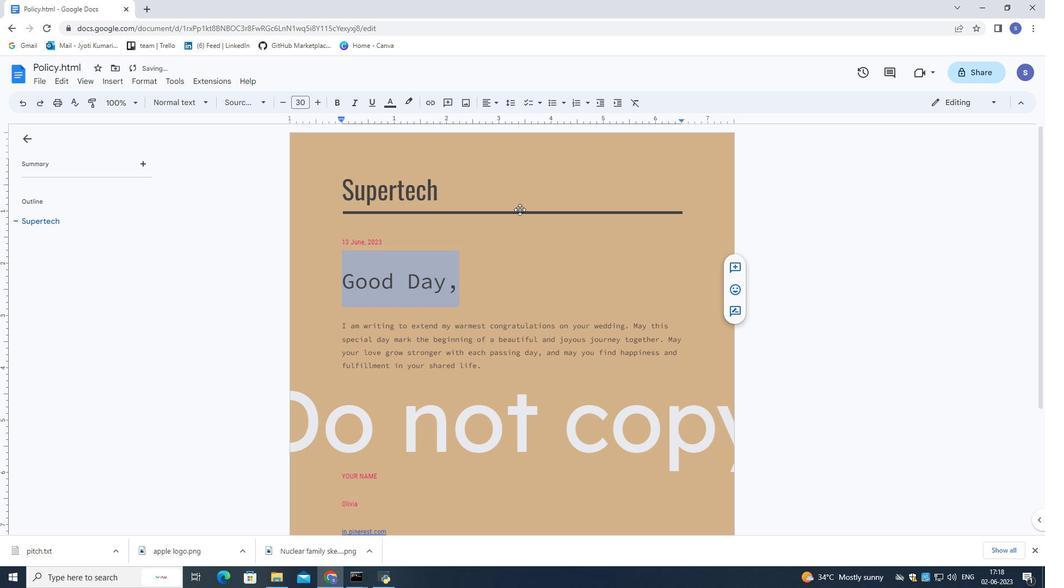 
Action: Mouse moved to (512, 202)
Screenshot: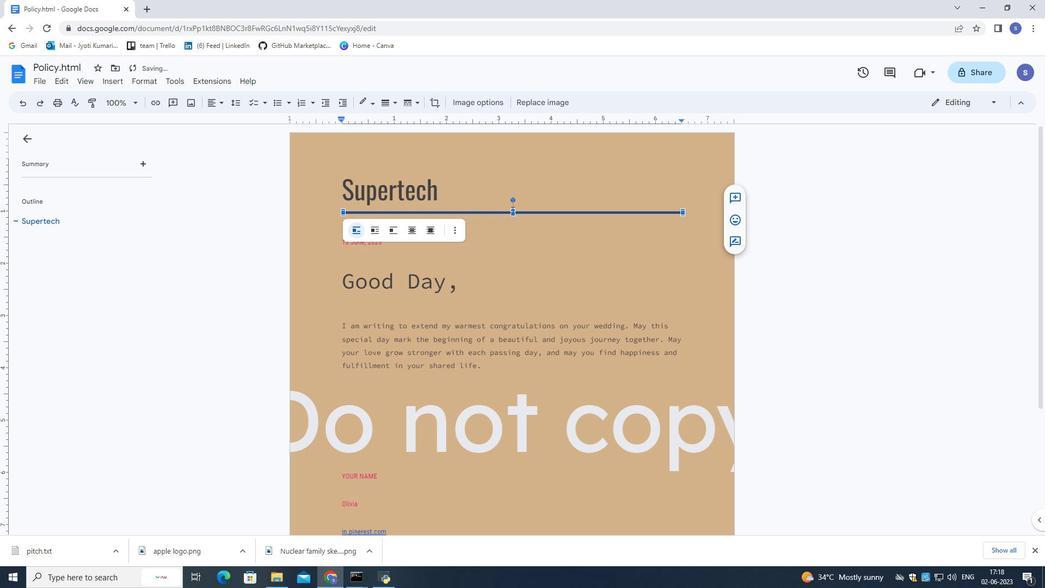 
